 Task: Find connections with filter location Nkoteng with filter topic #aiwith filter profile language French with filter current company Motivational Quotes with filter school CDAC Bangalore with filter industry Data Security Software Products with filter service category Corporate Law with filter keywords title Video or Film Producer
Action: Mouse moved to (521, 68)
Screenshot: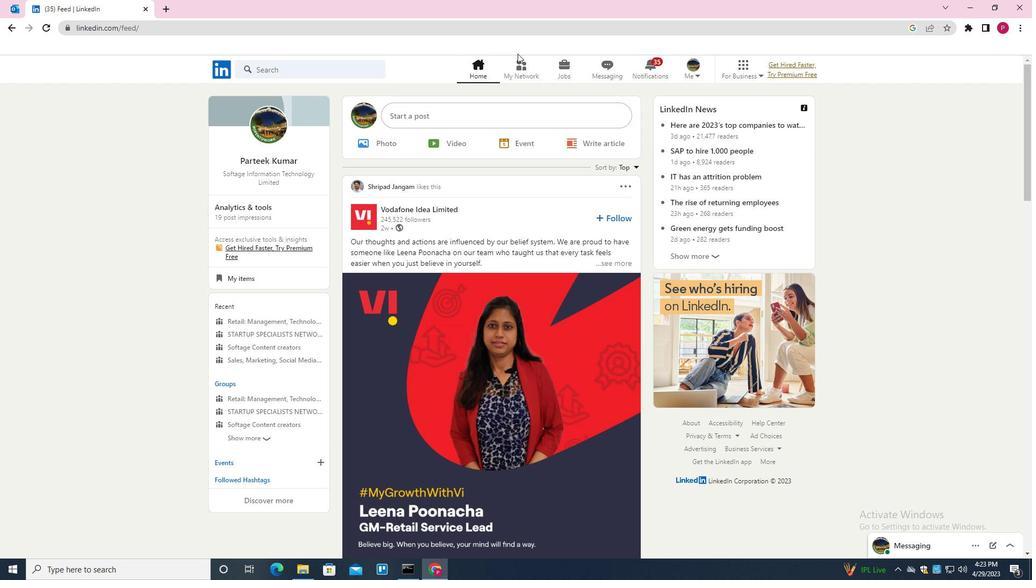 
Action: Mouse pressed left at (521, 68)
Screenshot: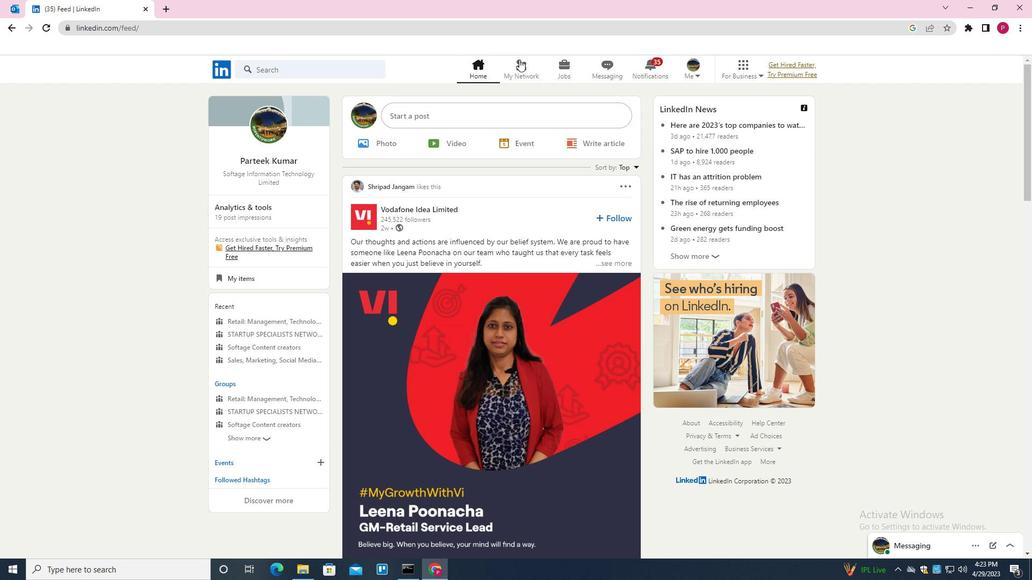 
Action: Mouse moved to (329, 127)
Screenshot: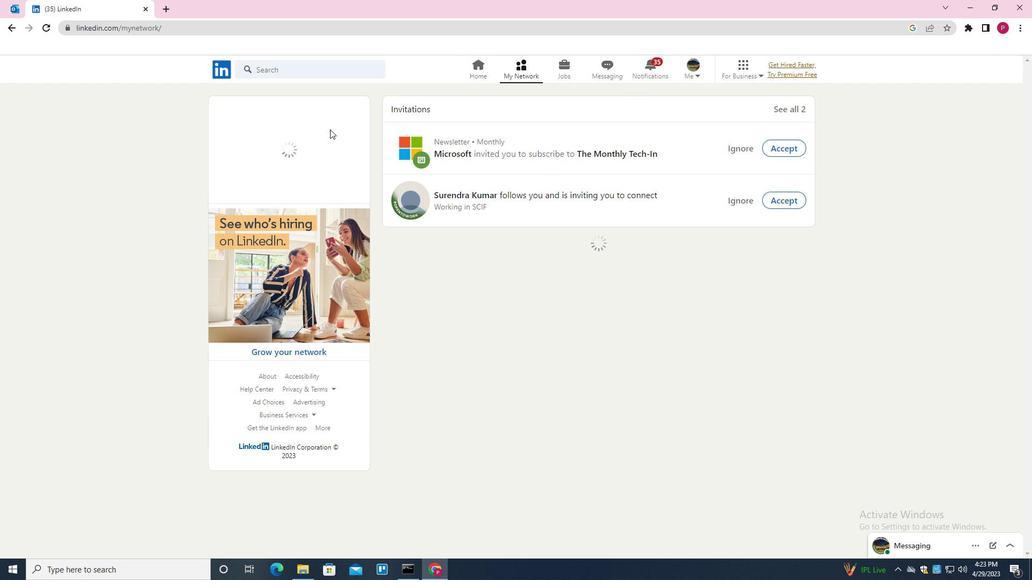 
Action: Mouse pressed left at (329, 127)
Screenshot: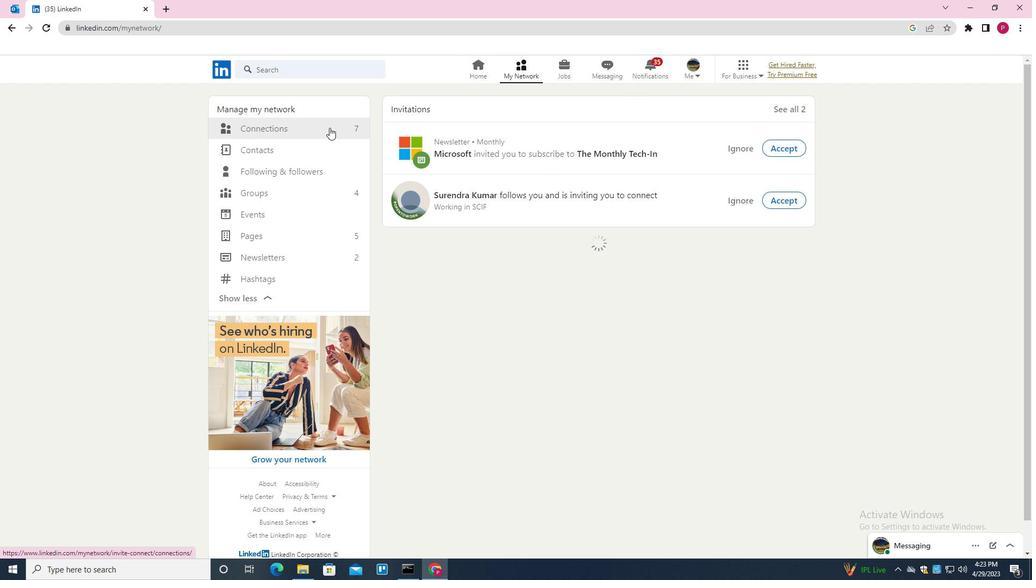 
Action: Mouse moved to (604, 127)
Screenshot: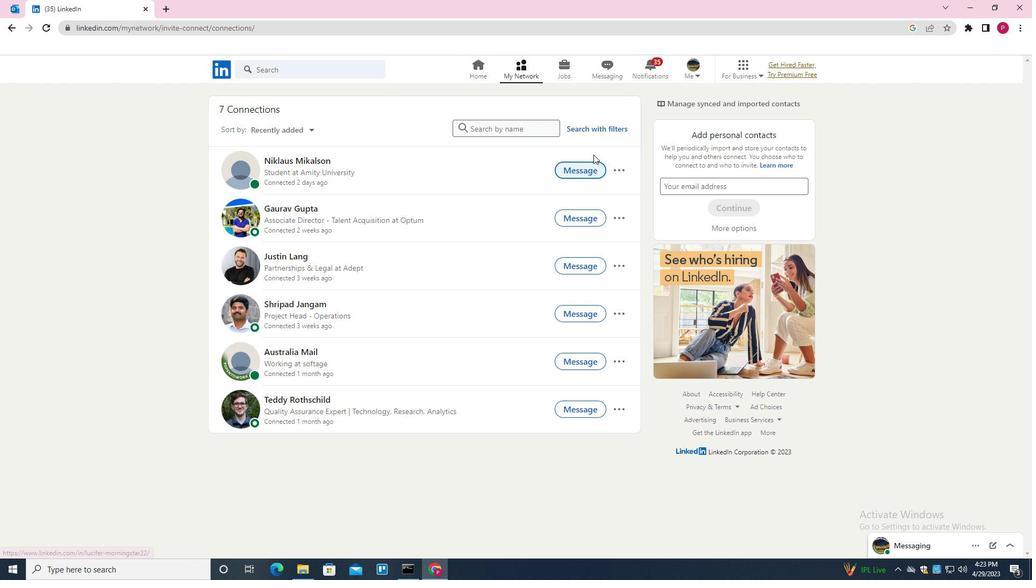 
Action: Mouse pressed left at (604, 127)
Screenshot: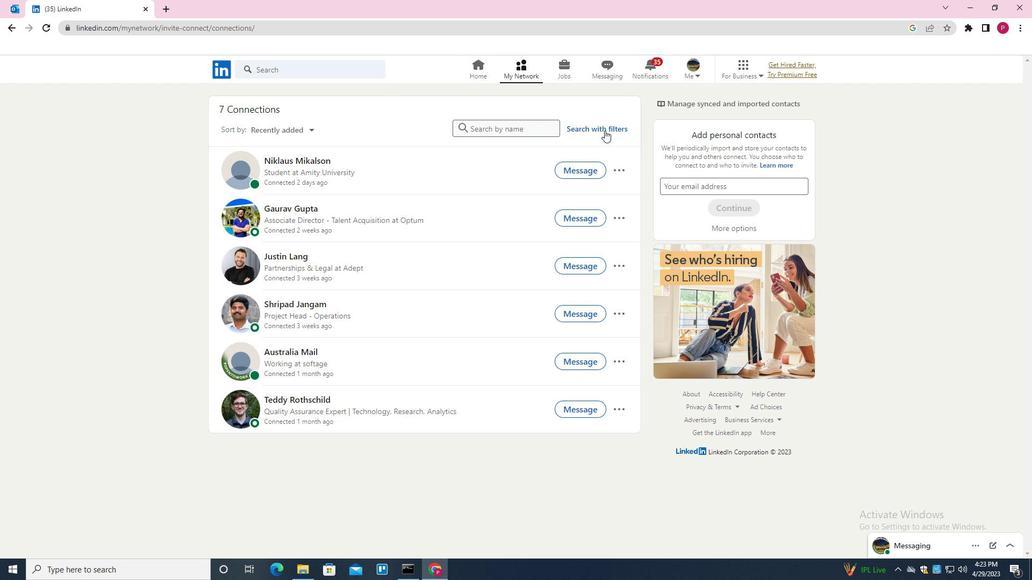
Action: Mouse moved to (552, 100)
Screenshot: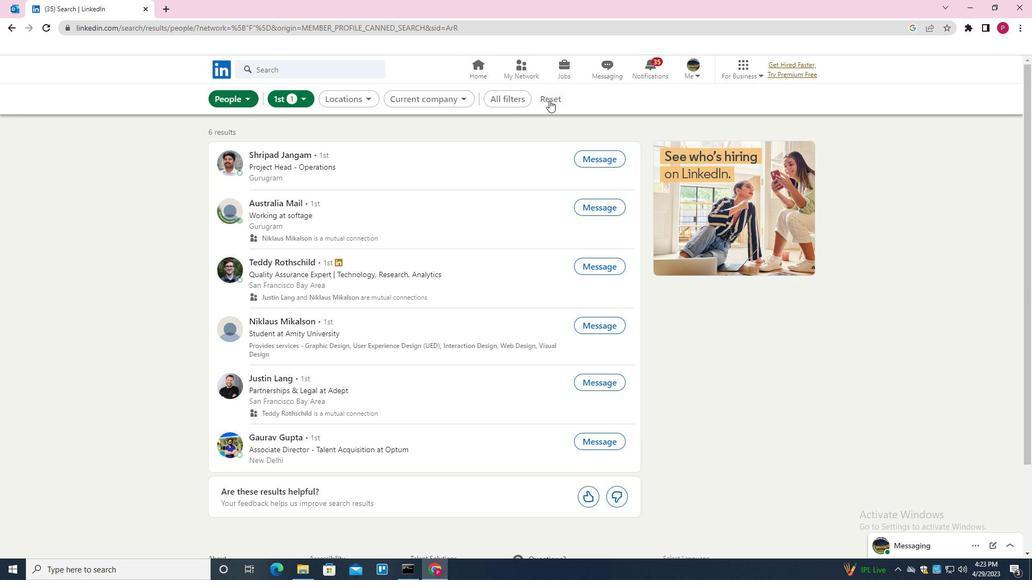 
Action: Mouse pressed left at (552, 100)
Screenshot: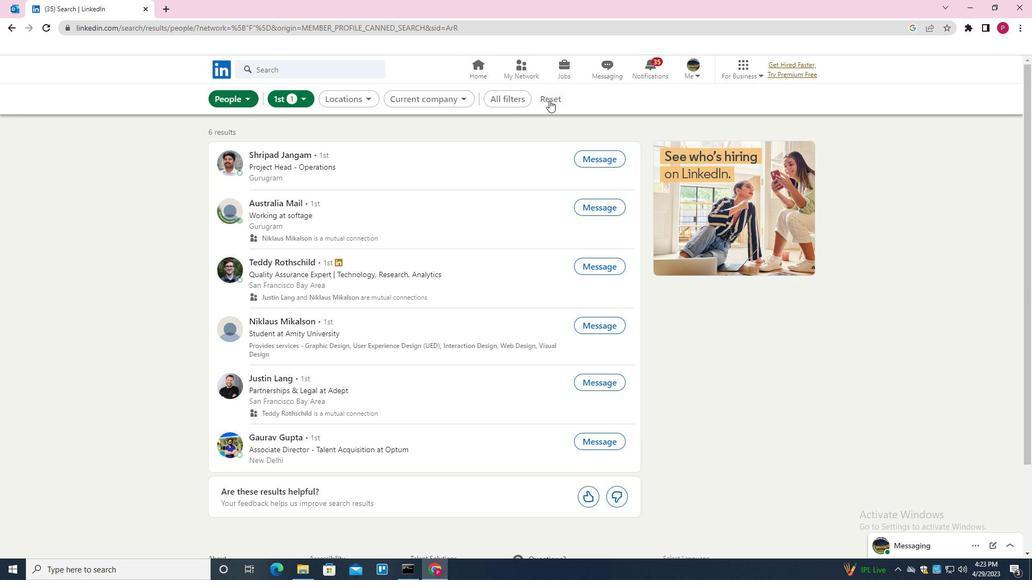 
Action: Mouse moved to (536, 98)
Screenshot: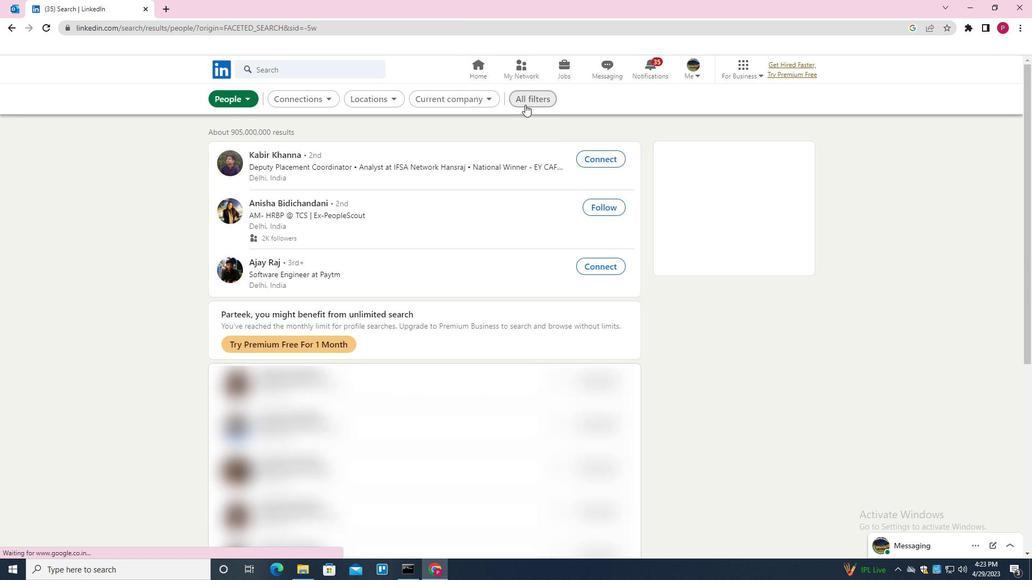 
Action: Mouse pressed left at (536, 98)
Screenshot: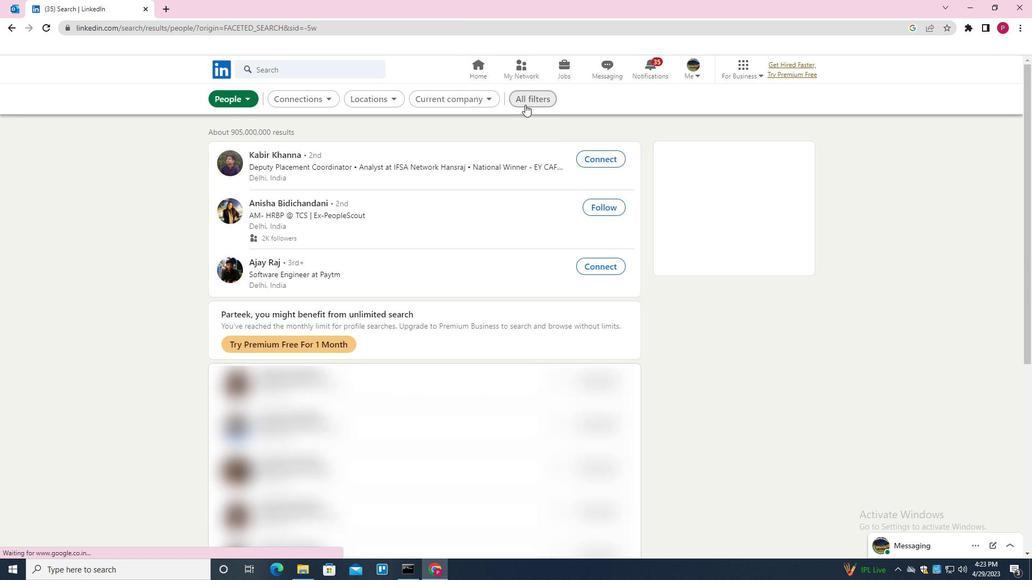
Action: Mouse moved to (668, 278)
Screenshot: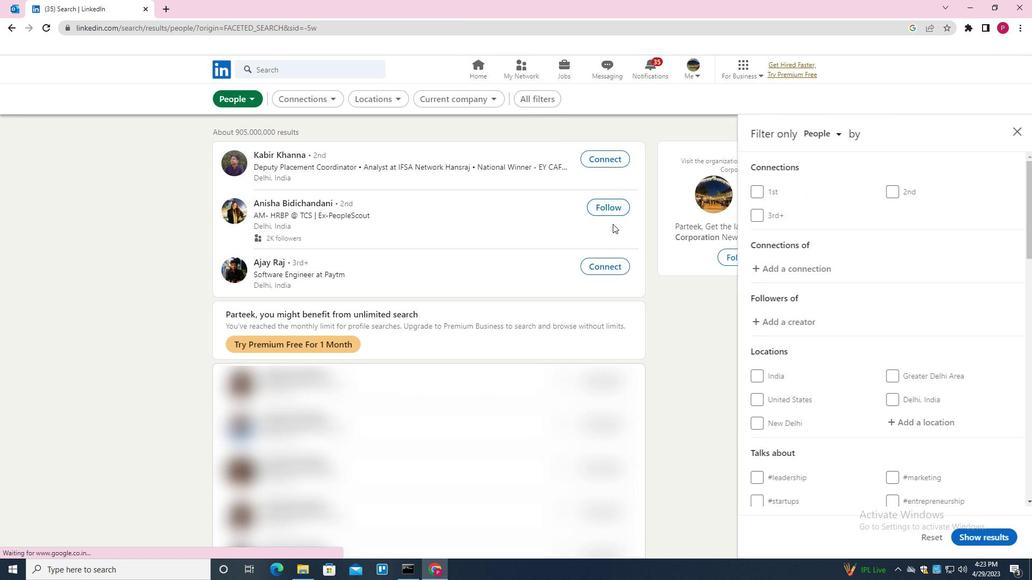 
Action: Mouse scrolled (668, 277) with delta (0, 0)
Screenshot: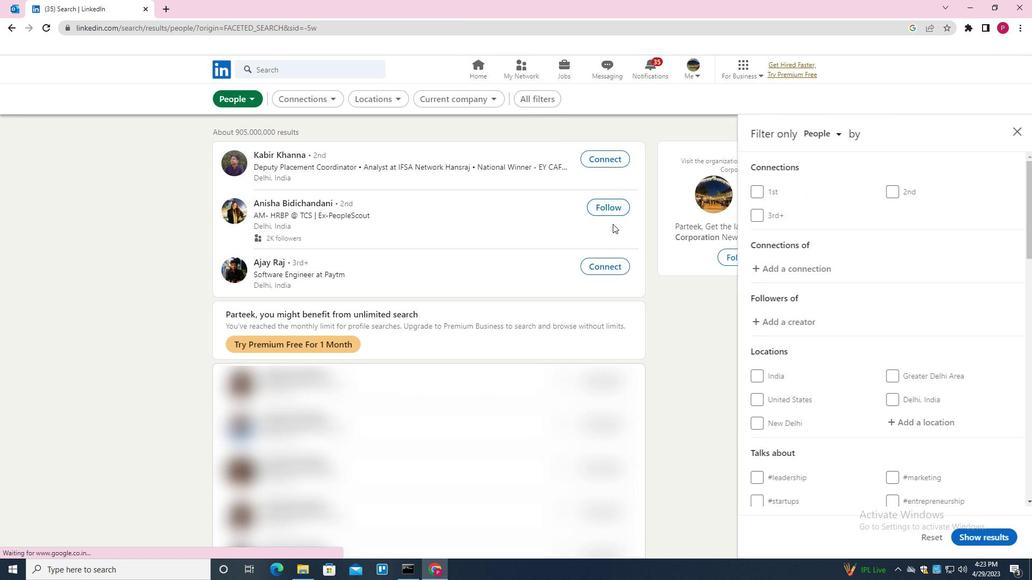 
Action: Mouse moved to (680, 286)
Screenshot: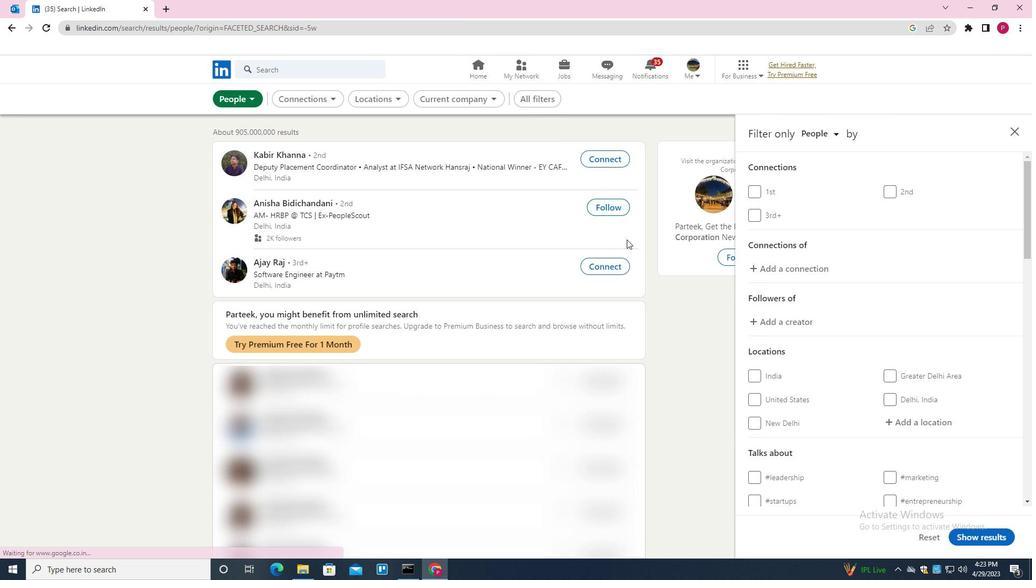 
Action: Mouse scrolled (680, 286) with delta (0, 0)
Screenshot: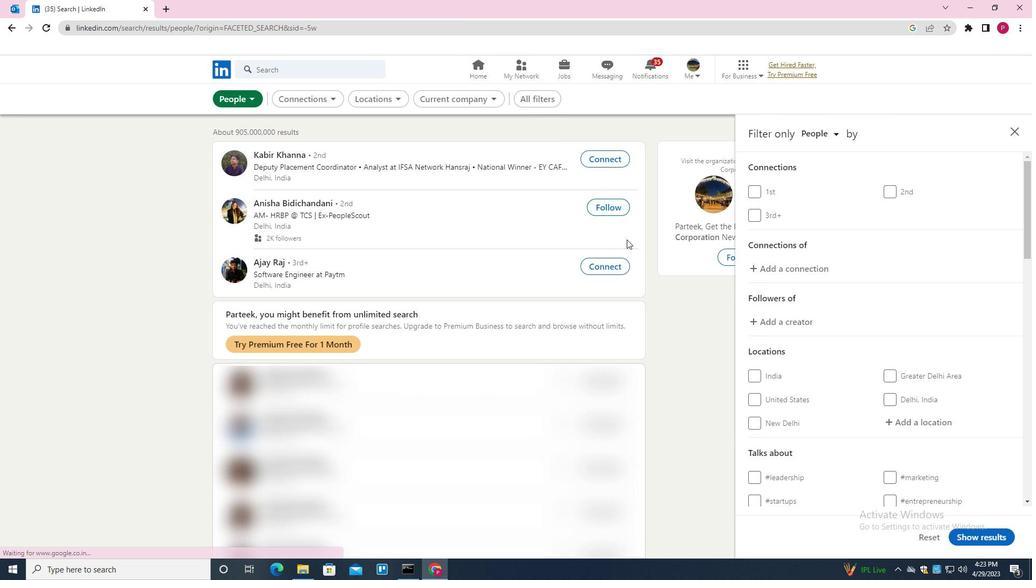 
Action: Mouse moved to (705, 296)
Screenshot: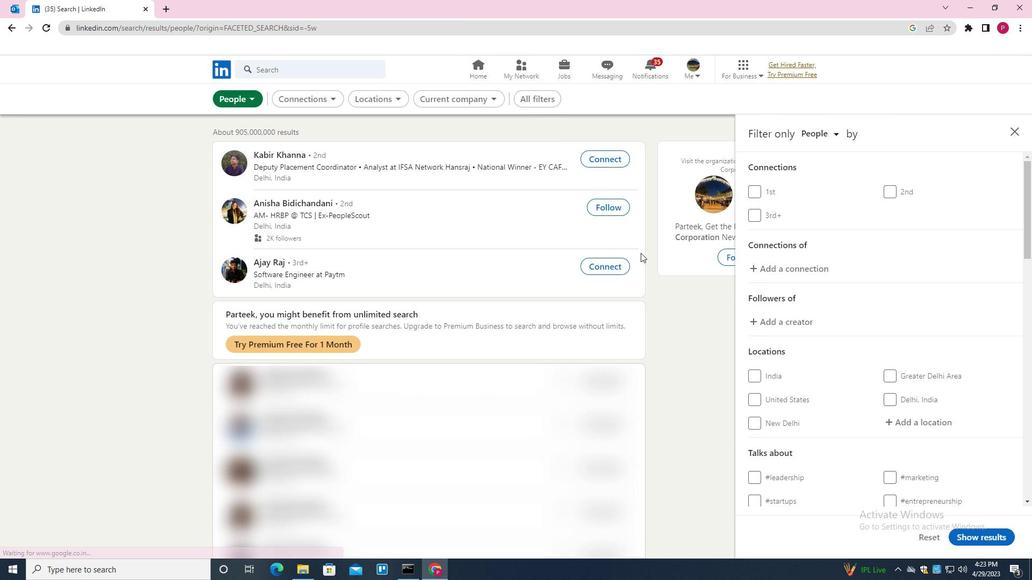 
Action: Mouse scrolled (705, 296) with delta (0, 0)
Screenshot: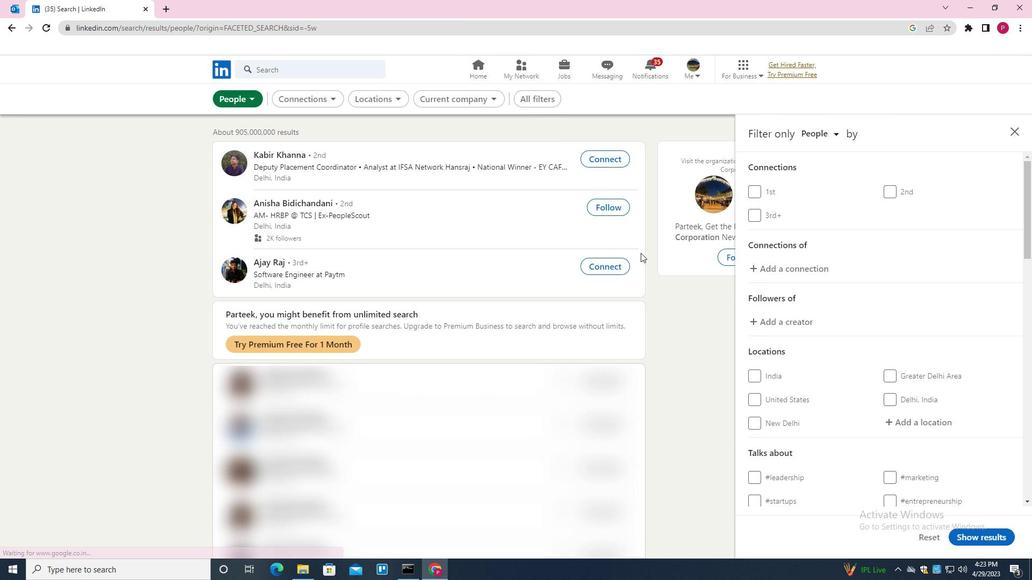 
Action: Mouse moved to (944, 421)
Screenshot: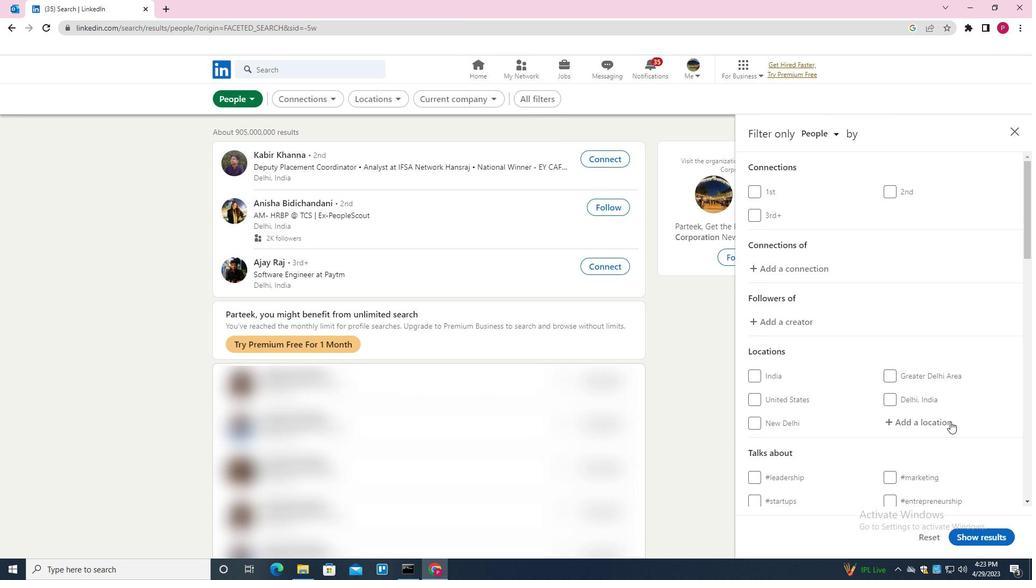 
Action: Mouse pressed left at (944, 421)
Screenshot: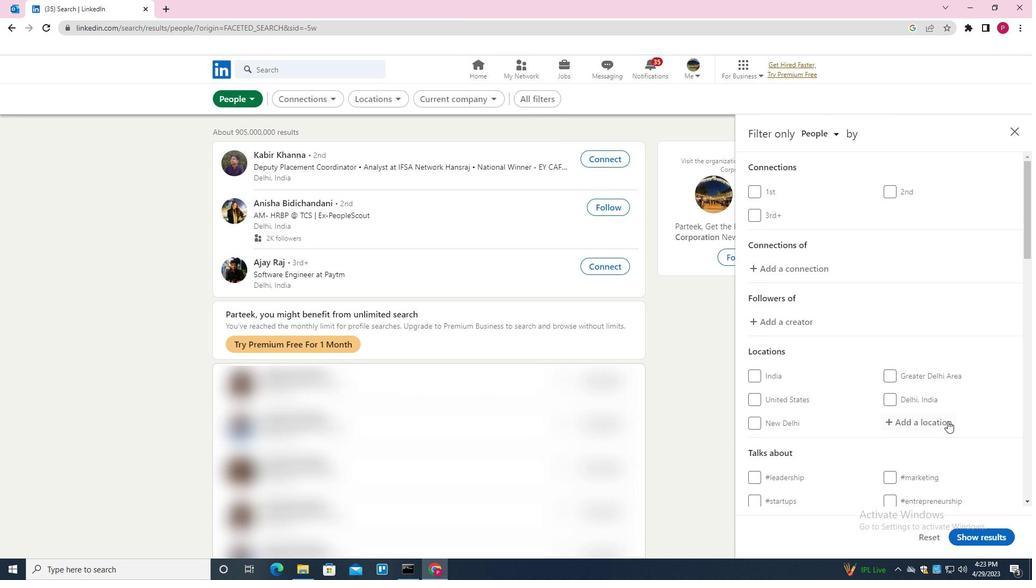 
Action: Mouse moved to (944, 421)
Screenshot: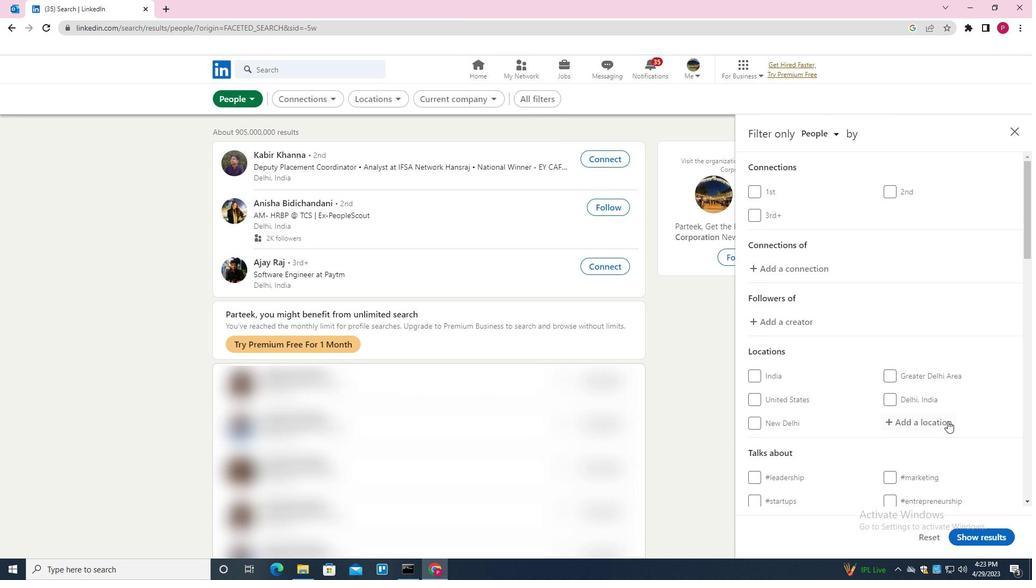 
Action: Key pressed <Key.shift>NKOTENG<Key.down><Key.enter>
Screenshot: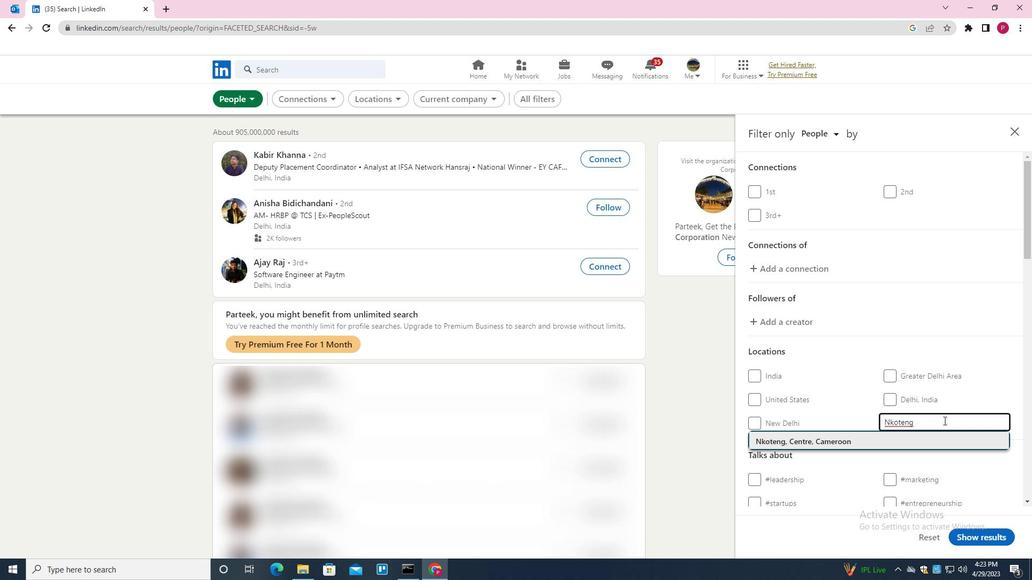 
Action: Mouse moved to (853, 413)
Screenshot: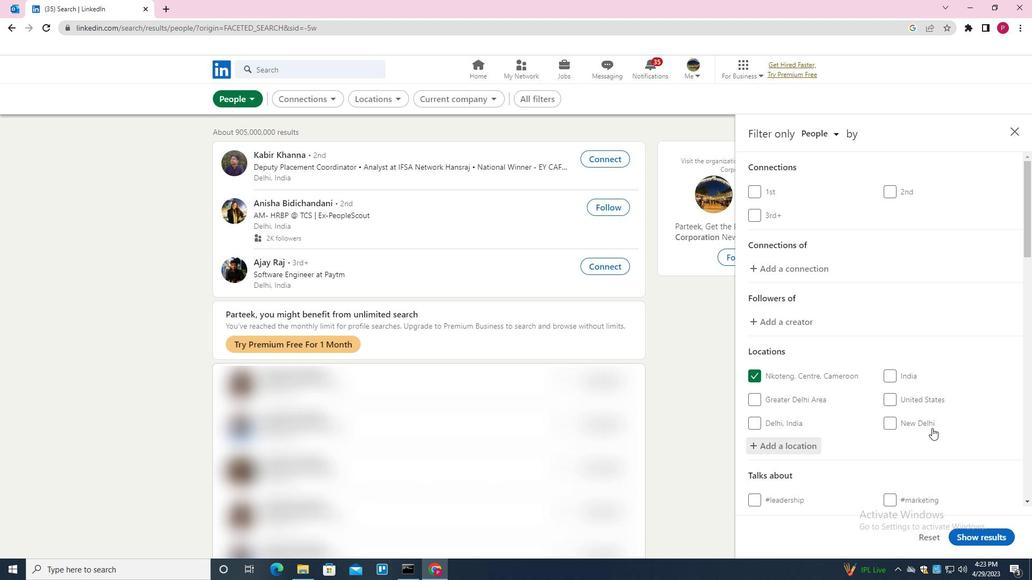 
Action: Mouse scrolled (853, 412) with delta (0, 0)
Screenshot: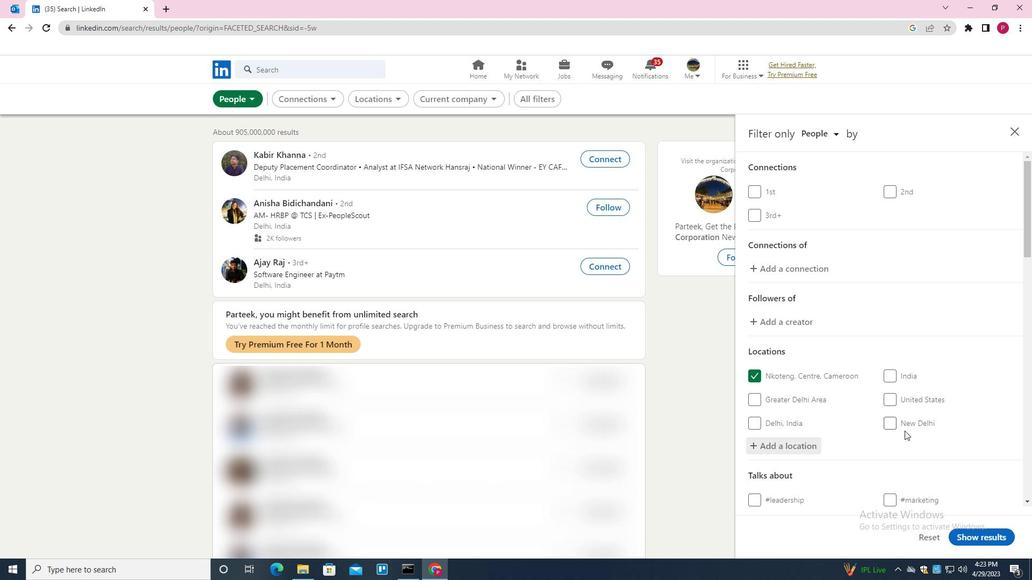 
Action: Mouse scrolled (853, 412) with delta (0, 0)
Screenshot: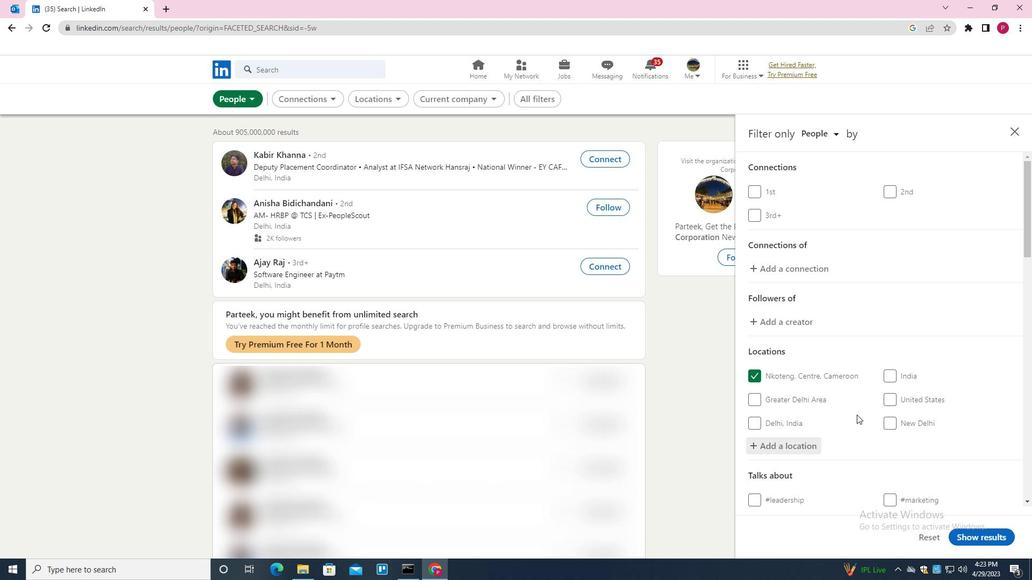 
Action: Mouse scrolled (853, 412) with delta (0, 0)
Screenshot: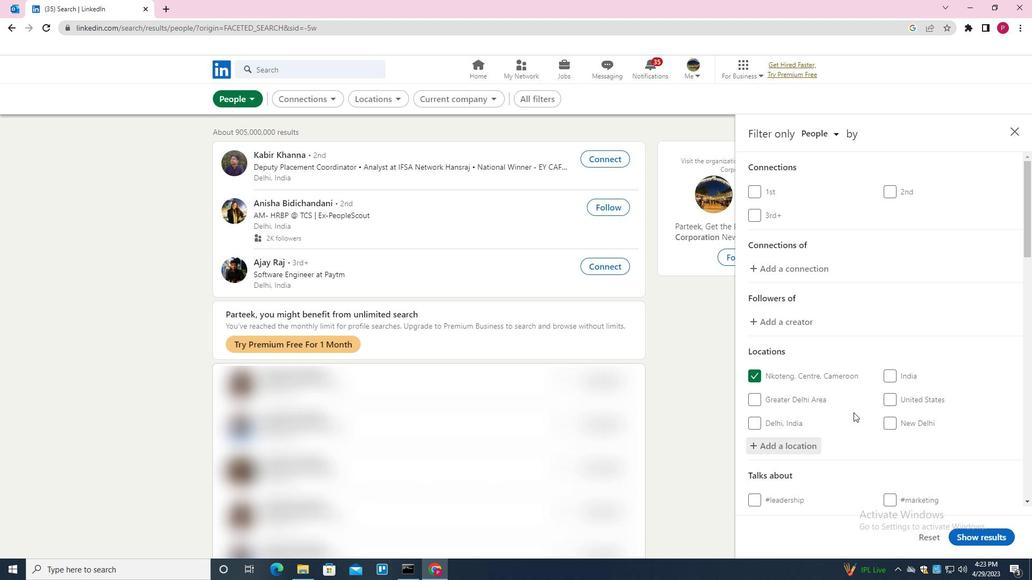
Action: Mouse moved to (889, 385)
Screenshot: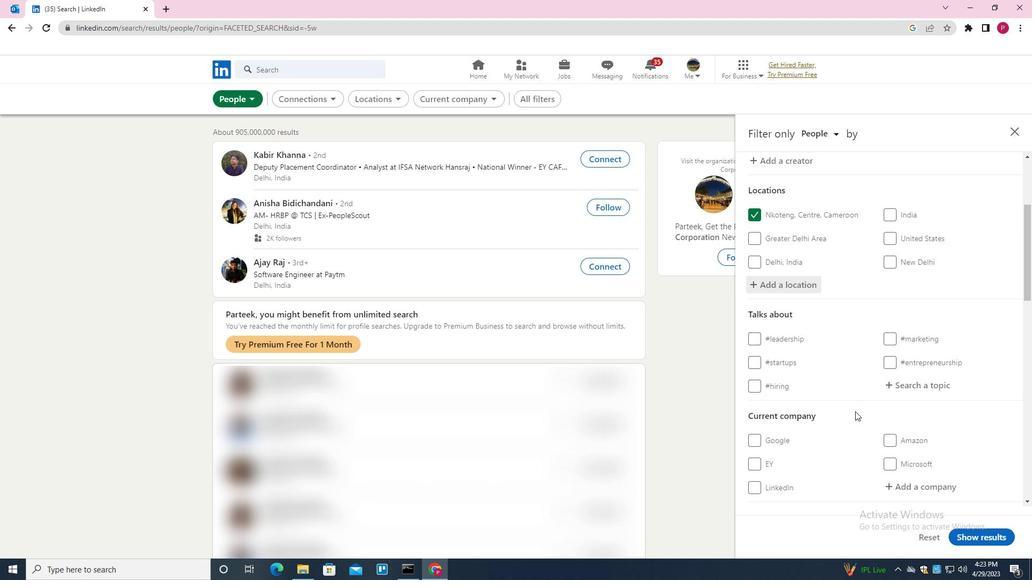 
Action: Mouse pressed left at (889, 385)
Screenshot: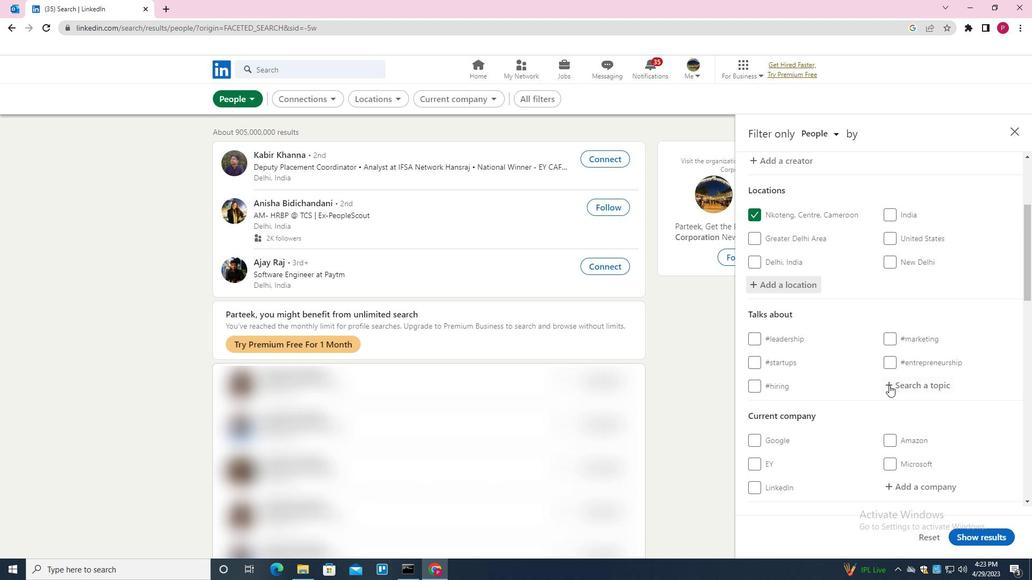 
Action: Key pressed AI<Key.down><Key.enter>
Screenshot: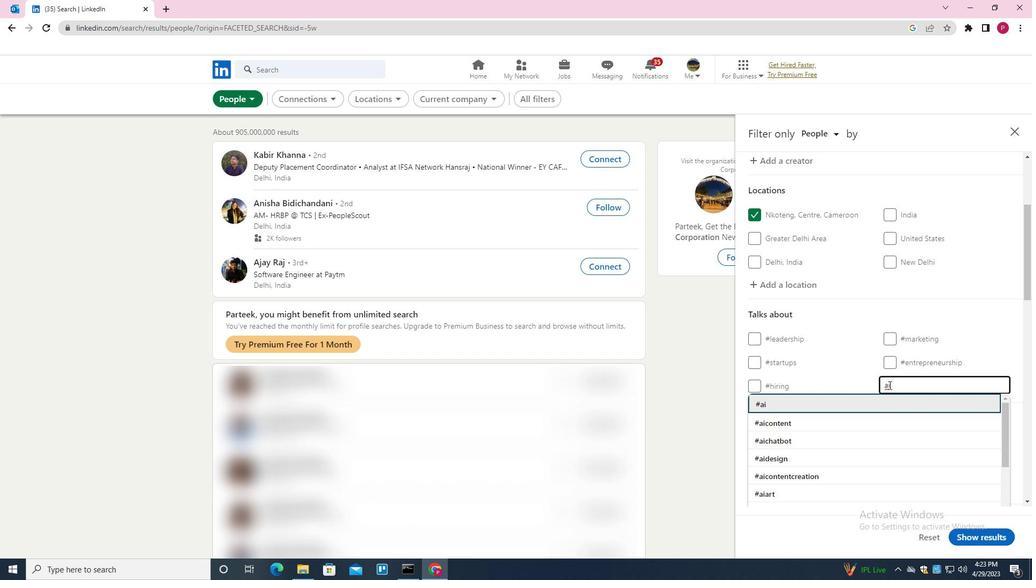 
Action: Mouse moved to (875, 392)
Screenshot: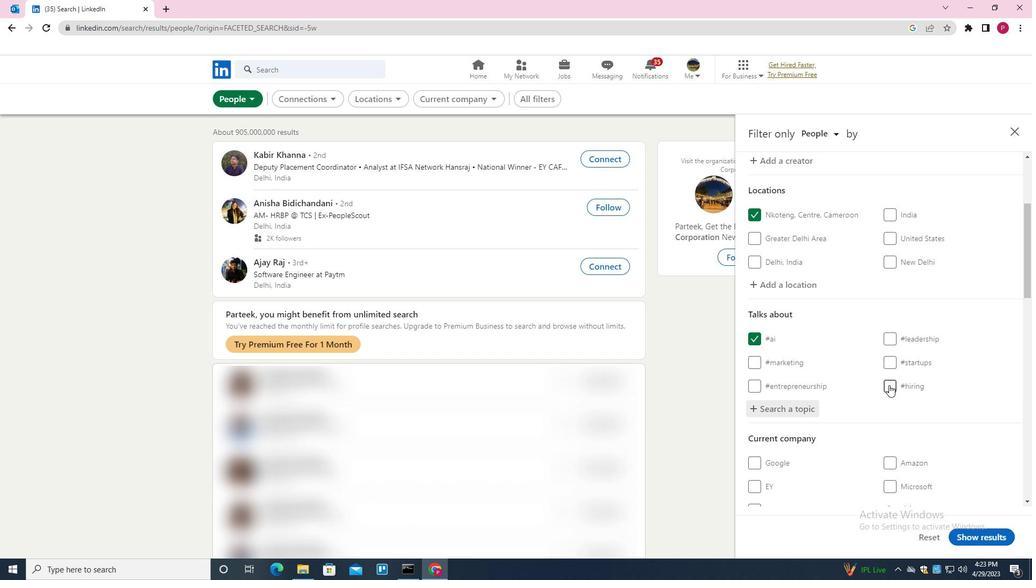 
Action: Mouse scrolled (875, 392) with delta (0, 0)
Screenshot: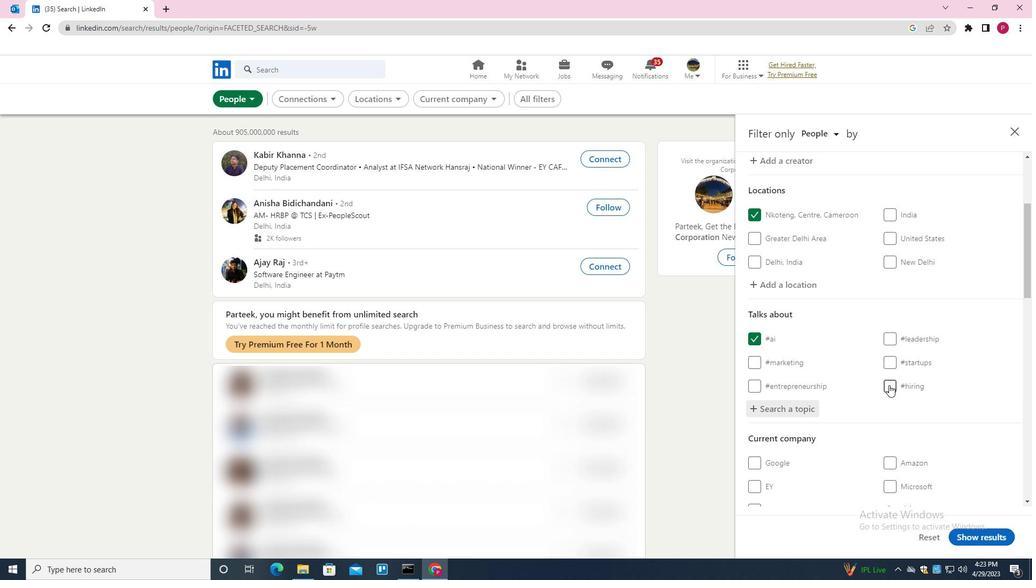 
Action: Mouse moved to (875, 393)
Screenshot: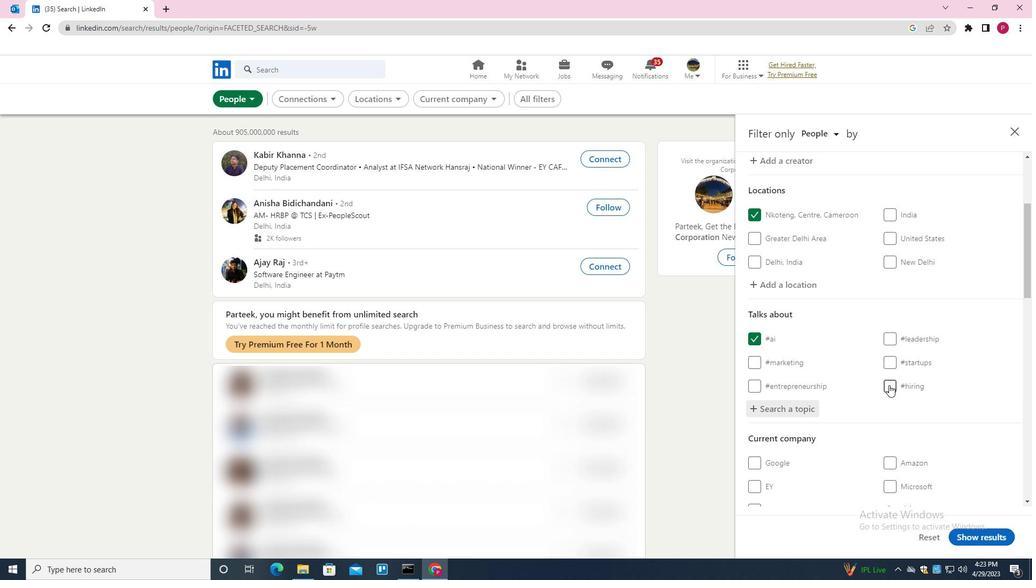 
Action: Mouse scrolled (875, 392) with delta (0, 0)
Screenshot: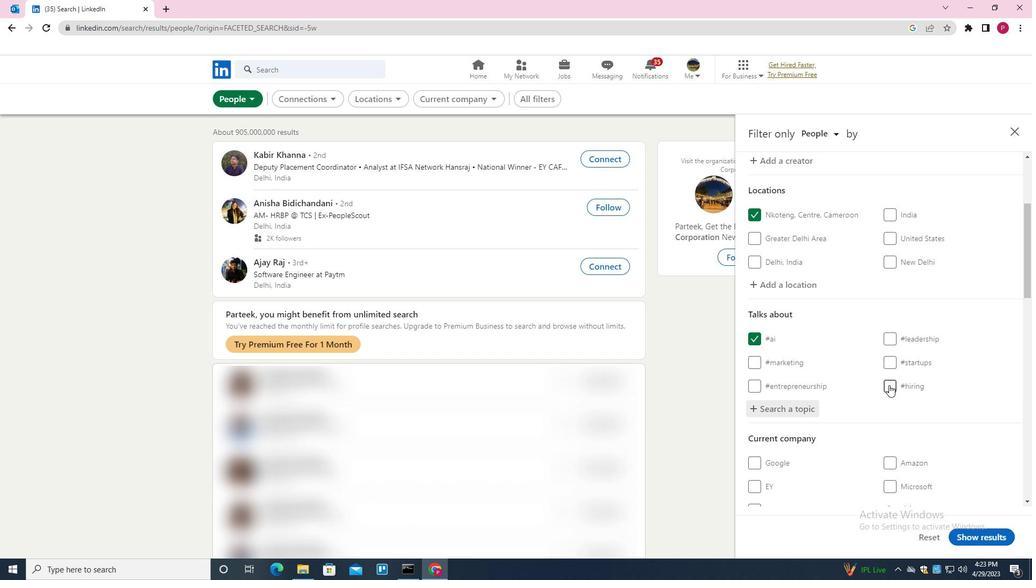 
Action: Mouse moved to (874, 393)
Screenshot: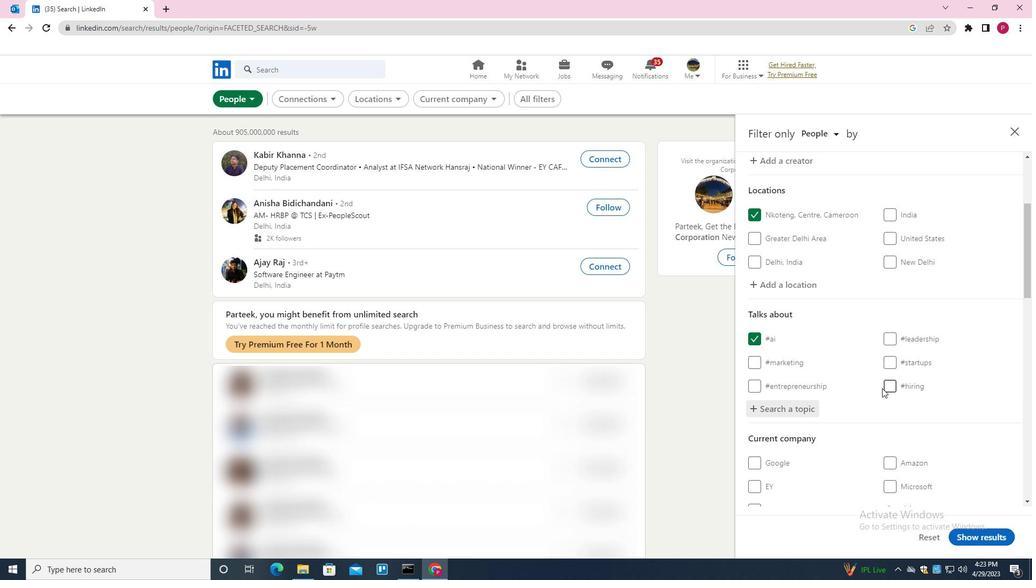 
Action: Mouse scrolled (874, 393) with delta (0, 0)
Screenshot: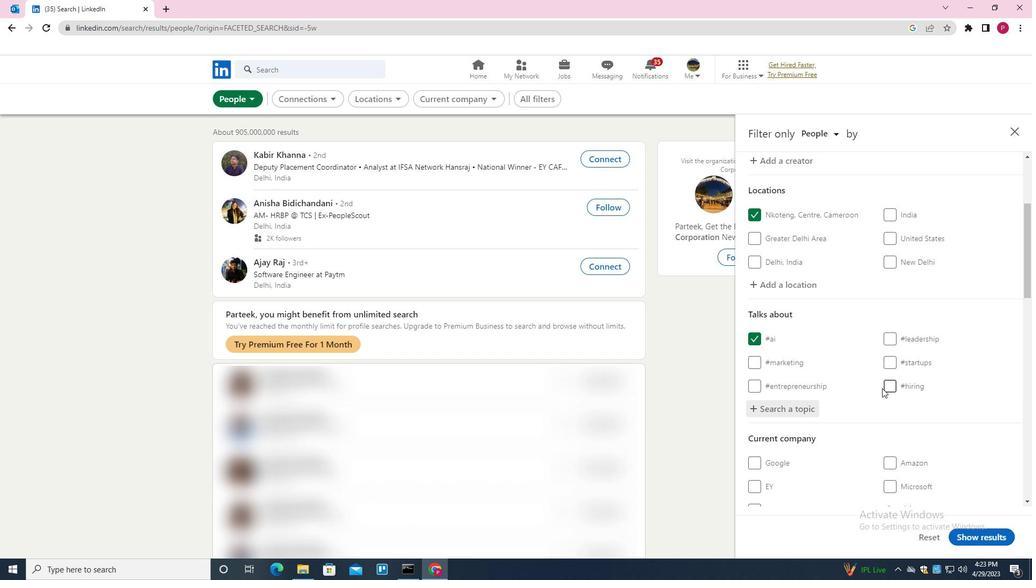 
Action: Mouse moved to (849, 372)
Screenshot: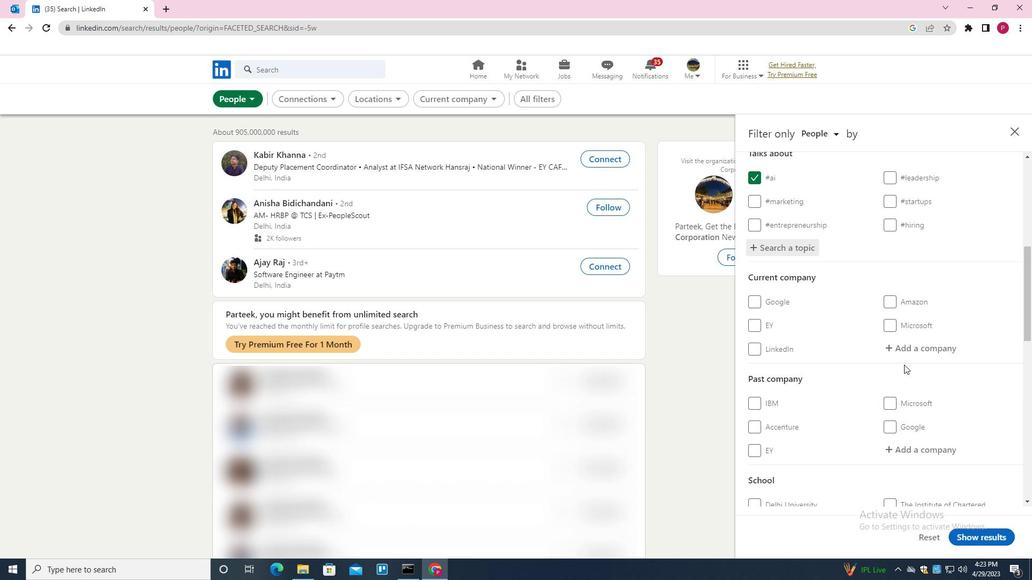 
Action: Mouse scrolled (849, 372) with delta (0, 0)
Screenshot: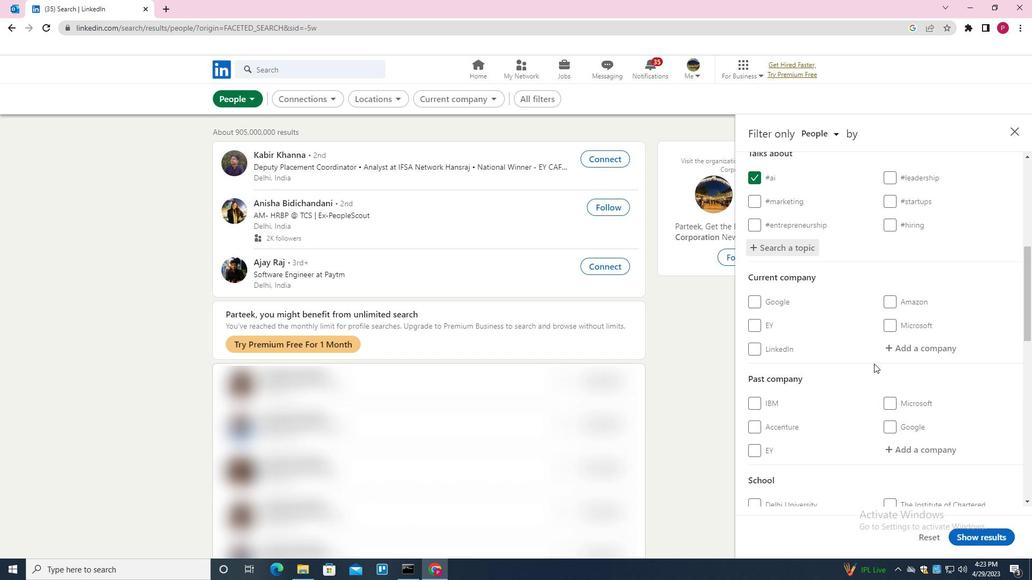 
Action: Mouse scrolled (849, 372) with delta (0, 0)
Screenshot: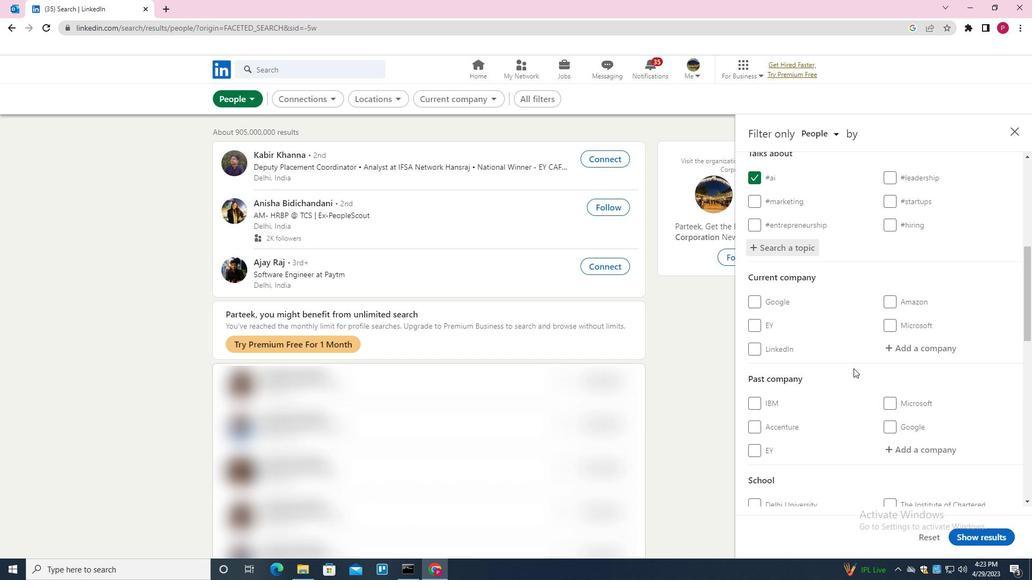 
Action: Mouse scrolled (849, 372) with delta (0, 0)
Screenshot: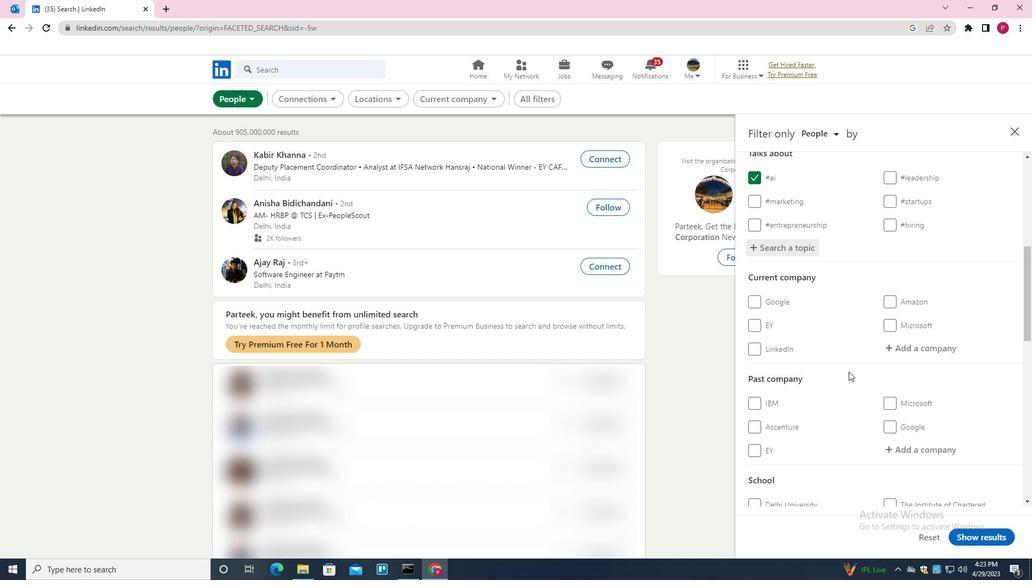 
Action: Mouse moved to (832, 354)
Screenshot: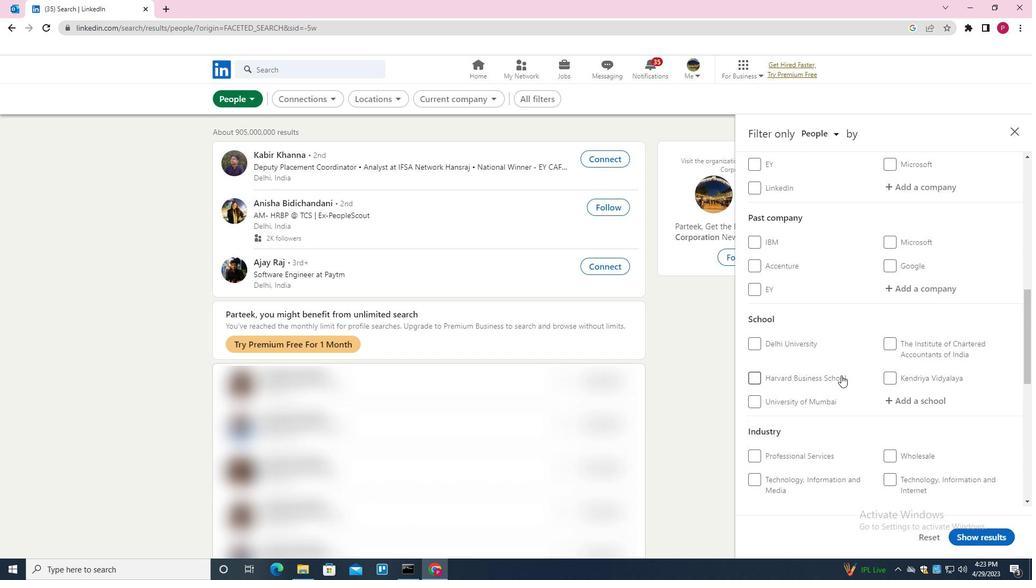 
Action: Mouse scrolled (832, 353) with delta (0, 0)
Screenshot: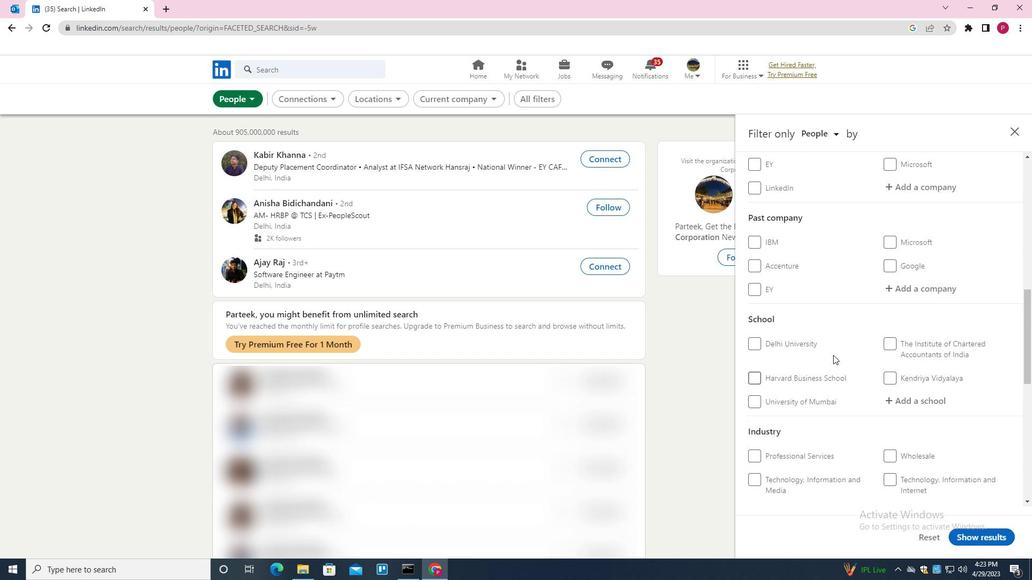
Action: Mouse scrolled (832, 353) with delta (0, 0)
Screenshot: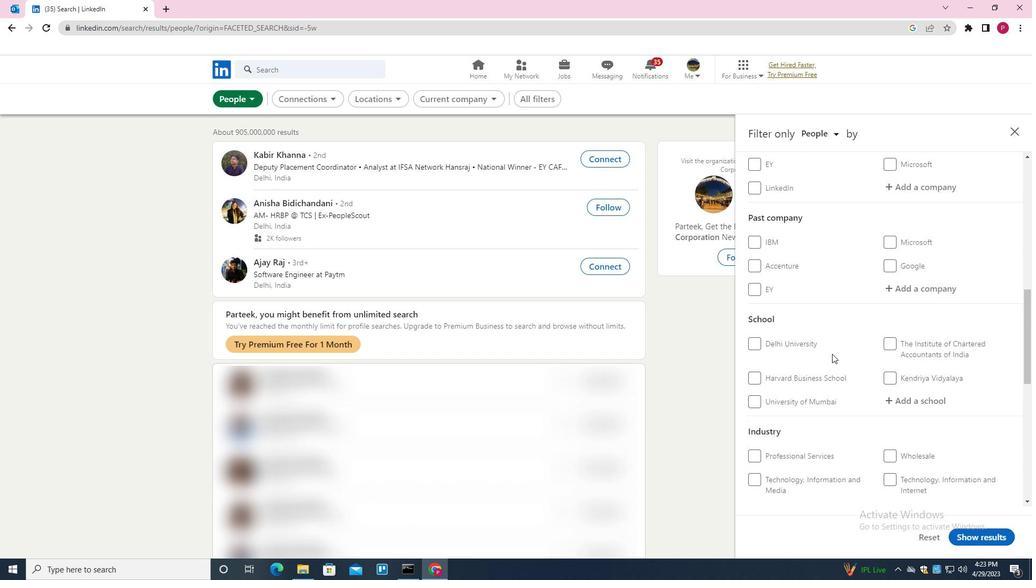 
Action: Mouse scrolled (832, 353) with delta (0, 0)
Screenshot: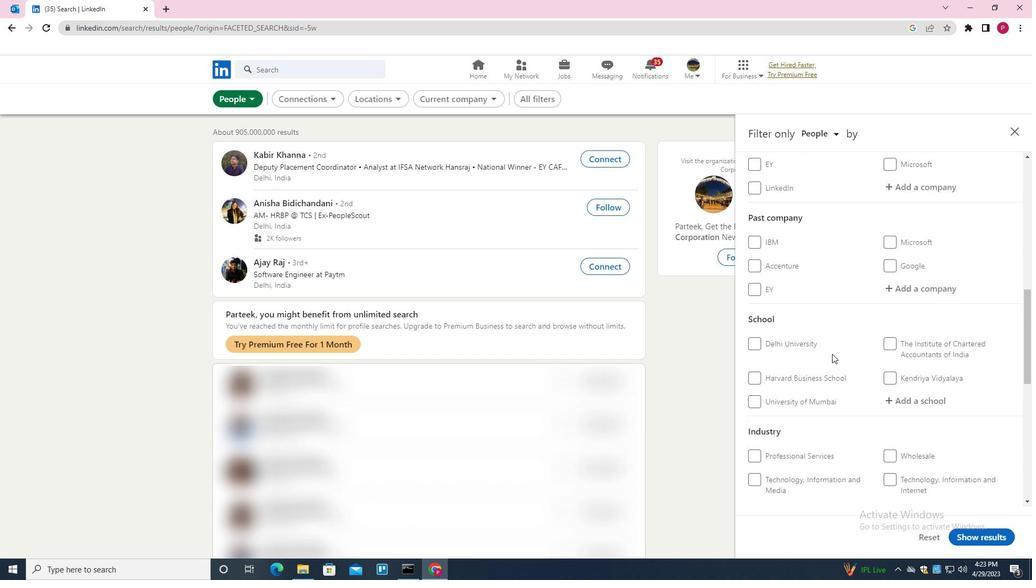 
Action: Mouse scrolled (832, 353) with delta (0, 0)
Screenshot: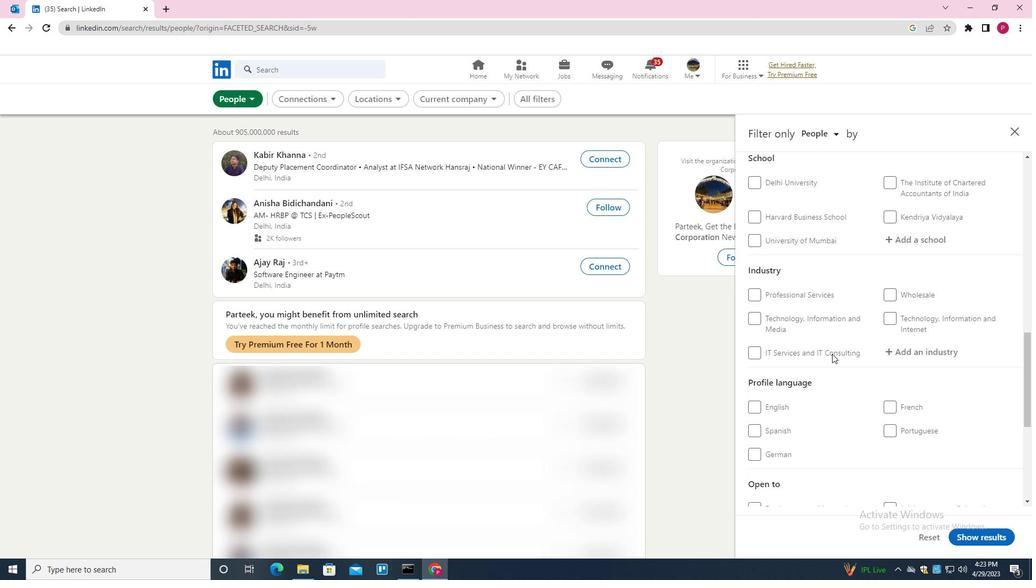 
Action: Mouse moved to (891, 357)
Screenshot: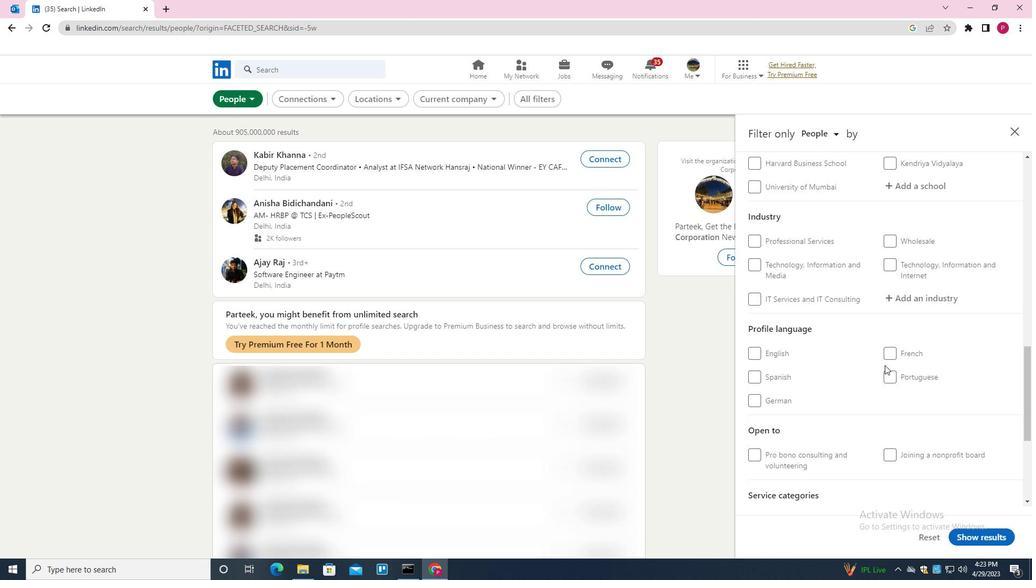 
Action: Mouse pressed left at (891, 357)
Screenshot: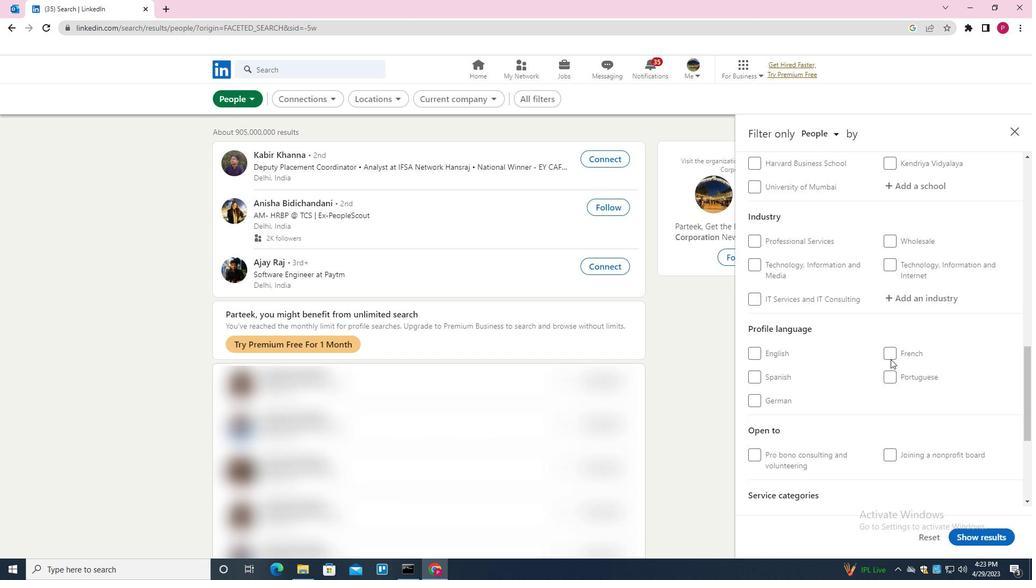 
Action: Mouse moved to (801, 386)
Screenshot: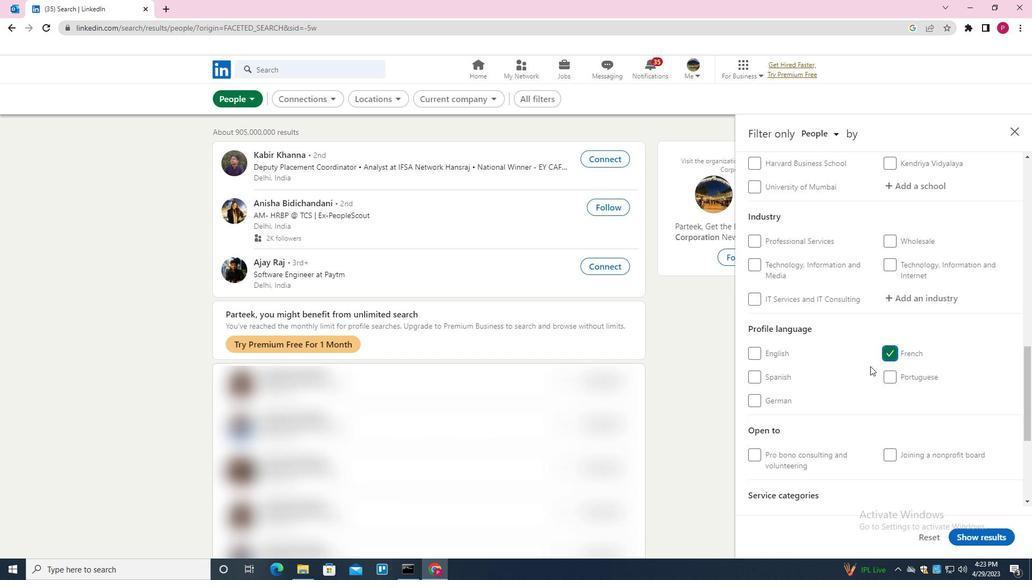 
Action: Mouse scrolled (801, 386) with delta (0, 0)
Screenshot: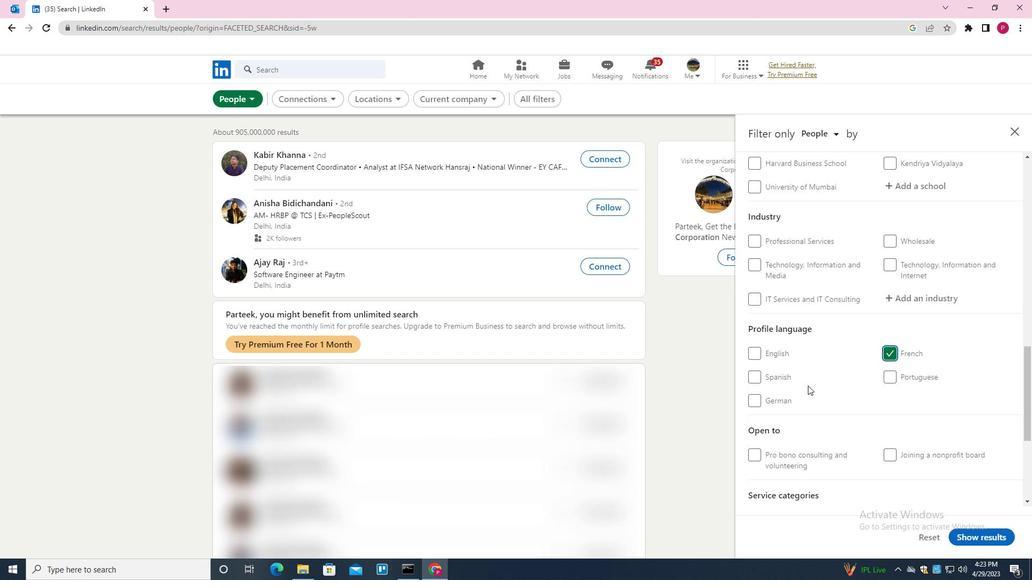 
Action: Mouse scrolled (801, 386) with delta (0, 0)
Screenshot: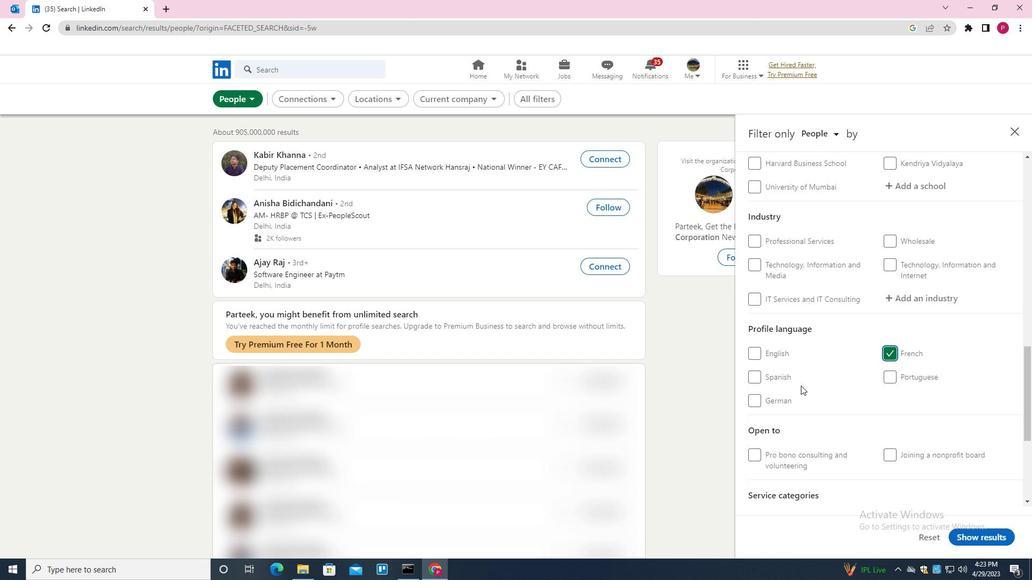 
Action: Mouse scrolled (801, 386) with delta (0, 0)
Screenshot: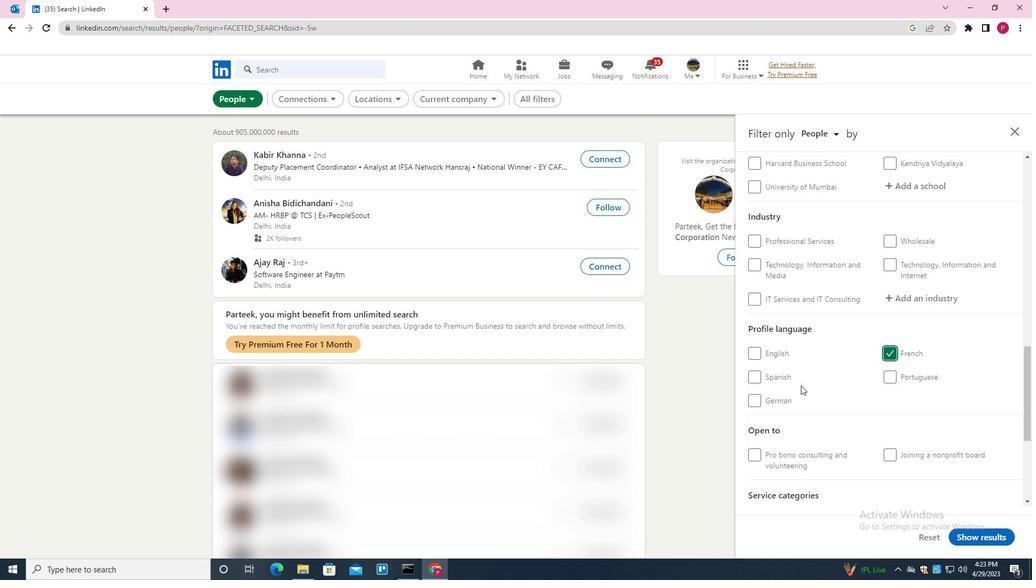 
Action: Mouse scrolled (801, 386) with delta (0, 0)
Screenshot: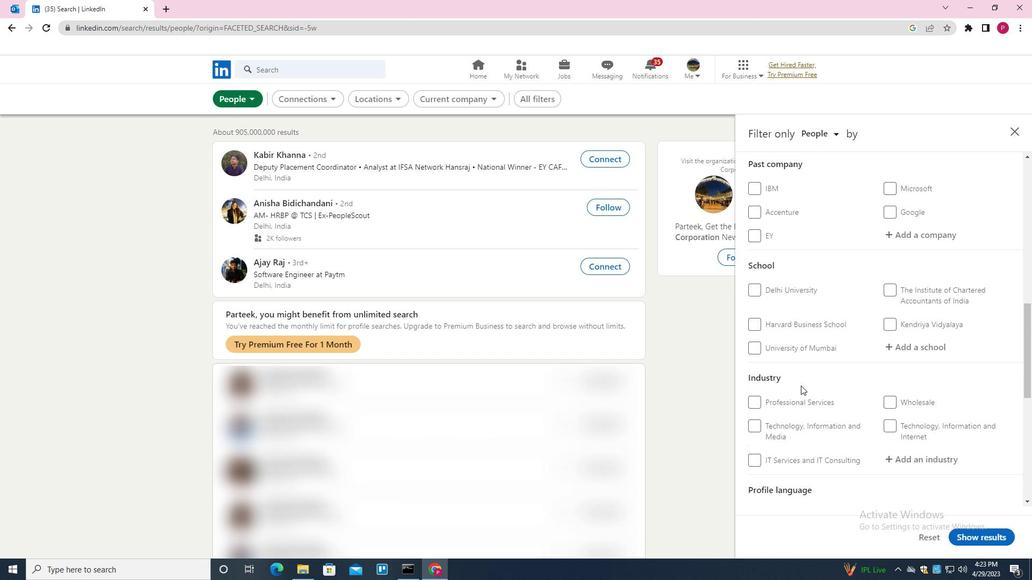 
Action: Mouse scrolled (801, 386) with delta (0, 0)
Screenshot: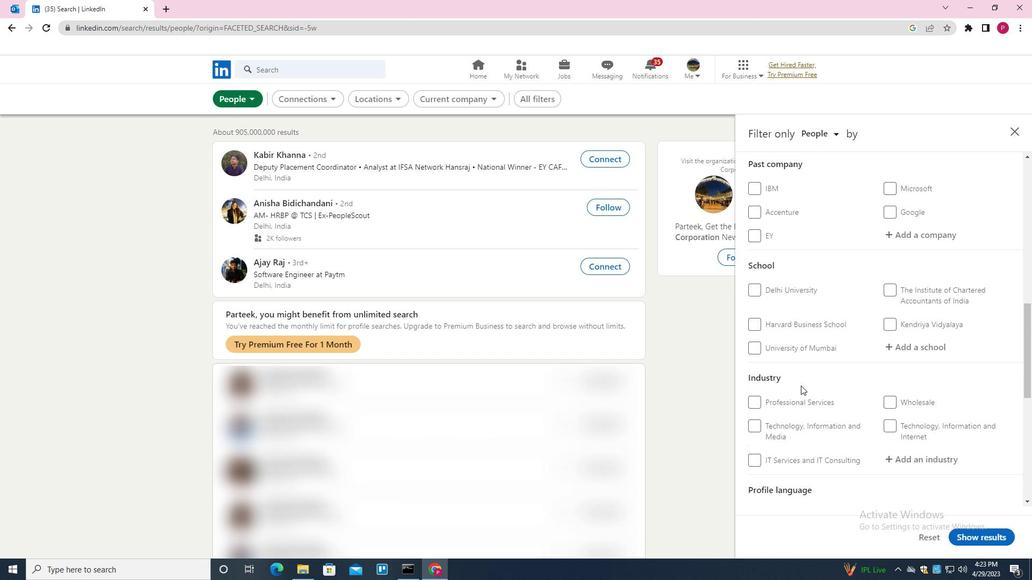 
Action: Mouse scrolled (801, 386) with delta (0, 0)
Screenshot: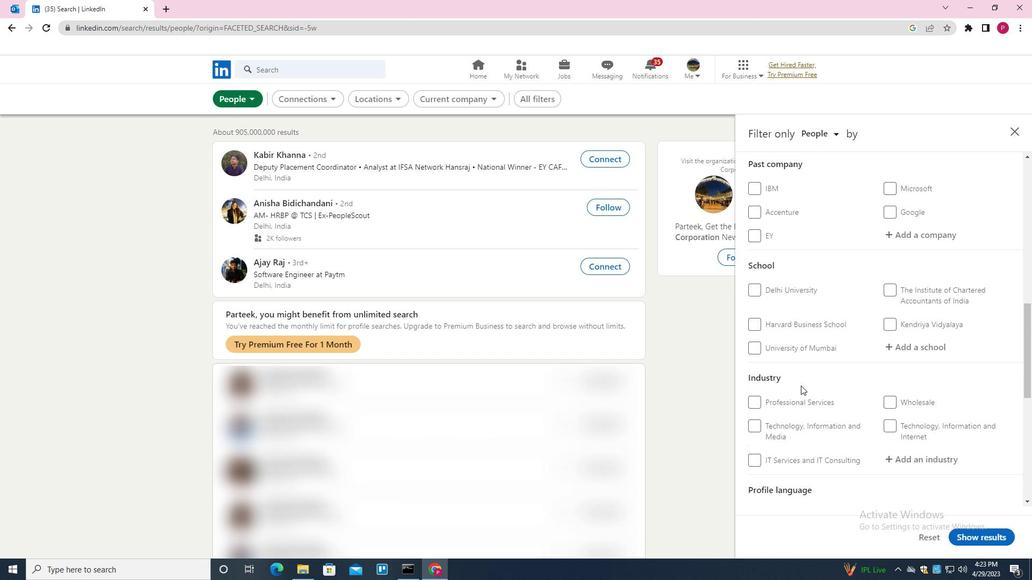 
Action: Mouse scrolled (801, 386) with delta (0, 0)
Screenshot: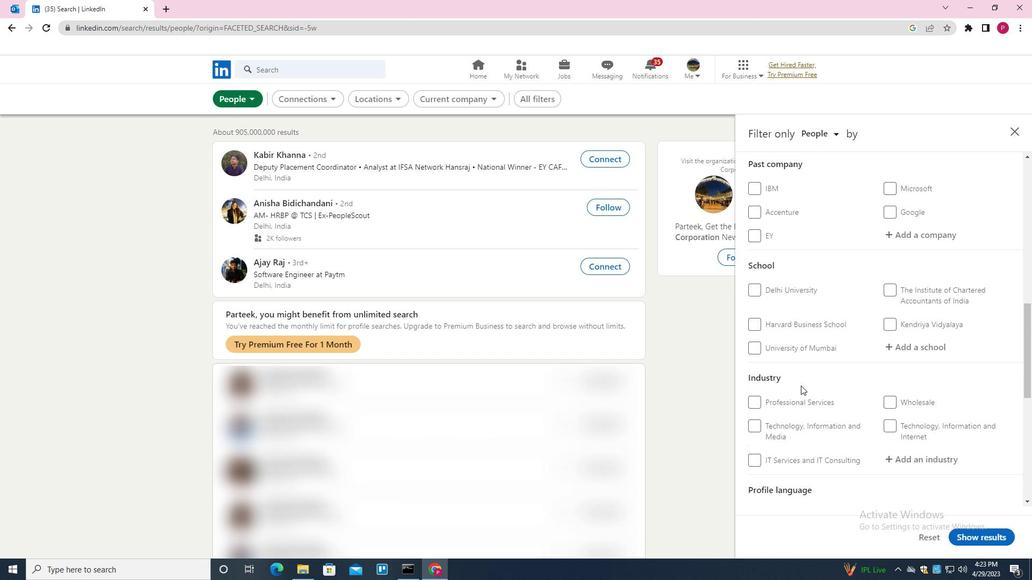 
Action: Mouse moved to (911, 346)
Screenshot: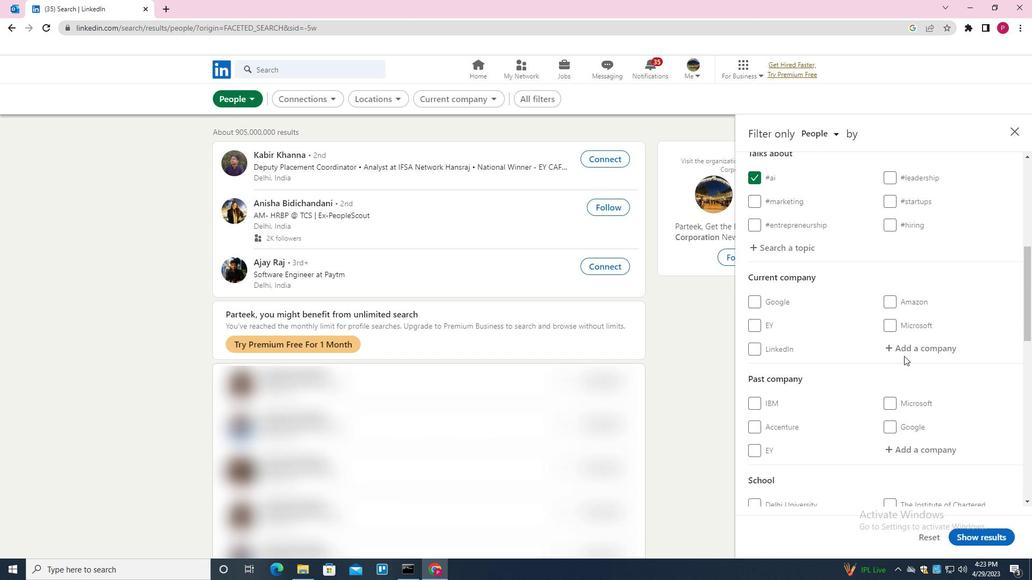 
Action: Mouse pressed left at (911, 346)
Screenshot: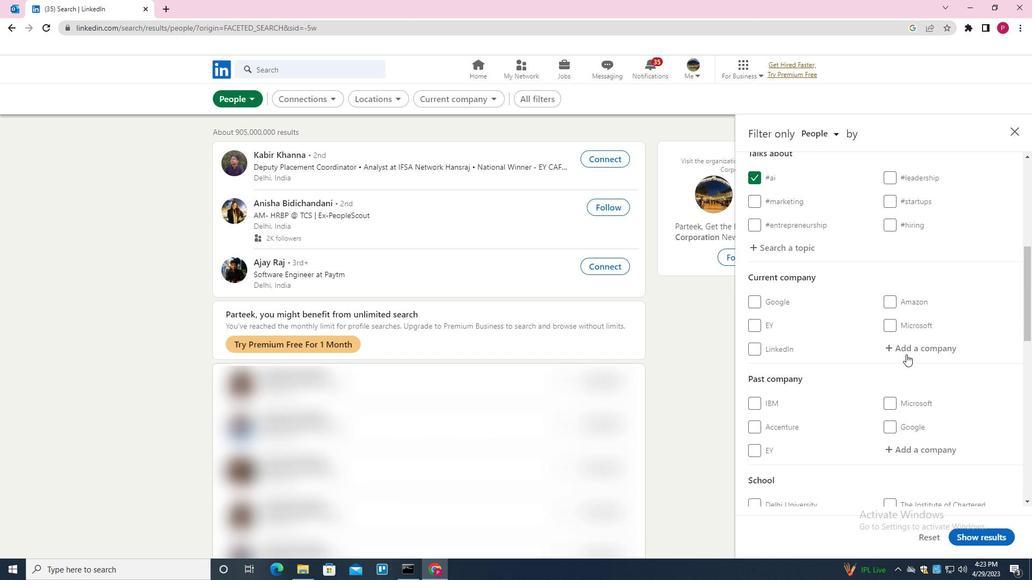 
Action: Mouse moved to (910, 346)
Screenshot: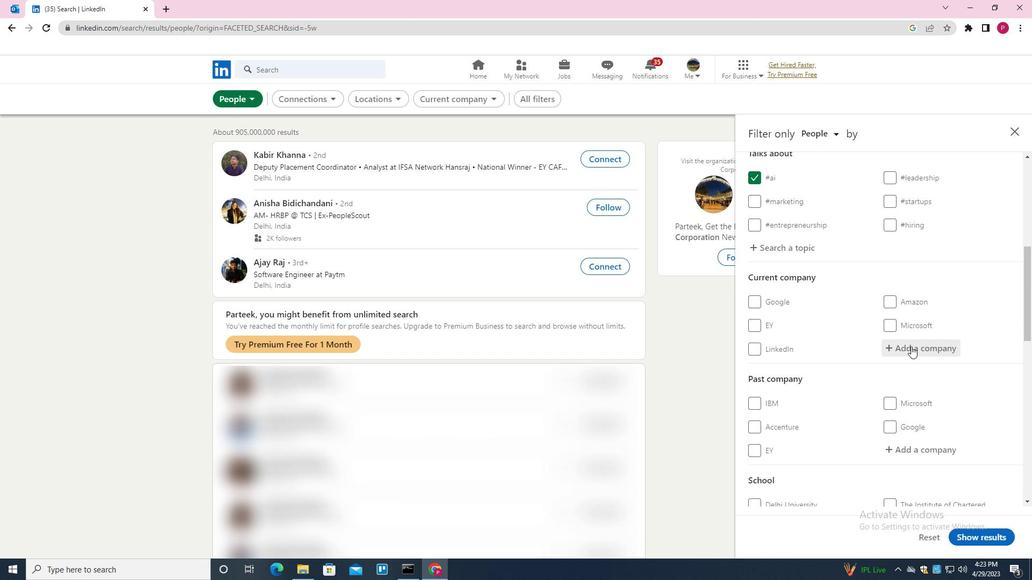 
Action: Key pressed <Key.shift>MOTIVATIONAL<Key.down><Key.down><Key.enter>
Screenshot: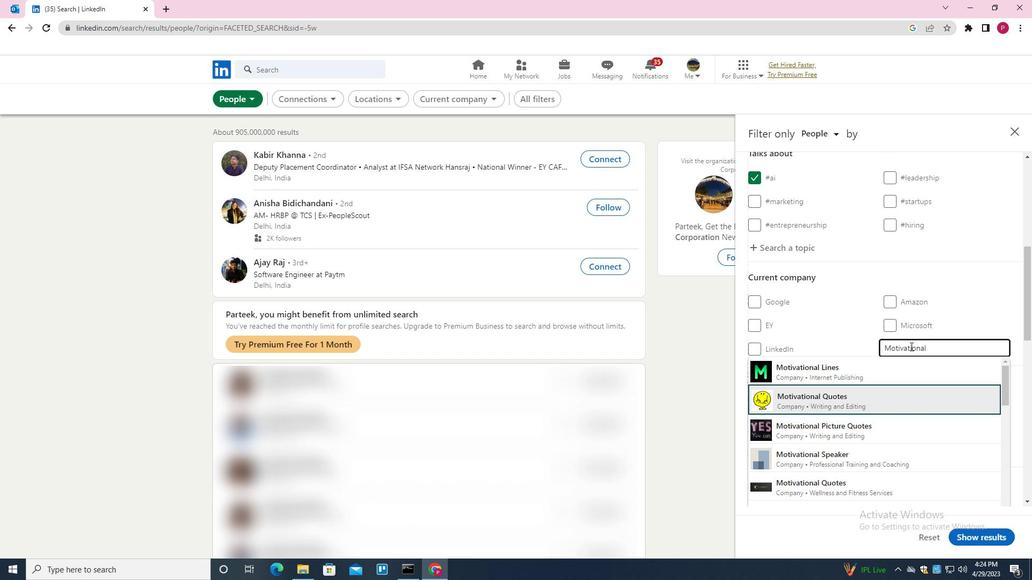 
Action: Mouse moved to (864, 375)
Screenshot: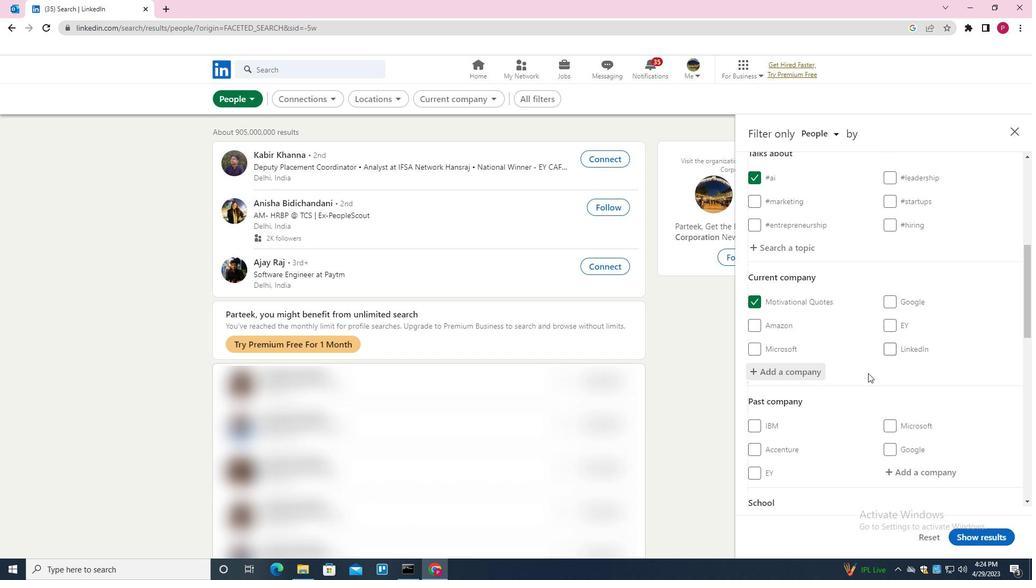 
Action: Mouse scrolled (864, 374) with delta (0, 0)
Screenshot: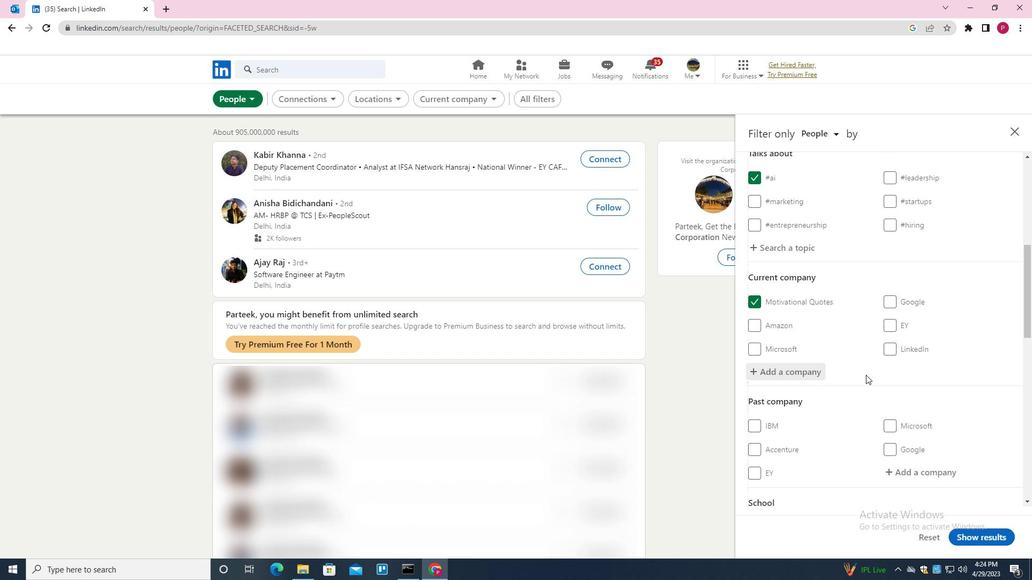 
Action: Mouse scrolled (864, 374) with delta (0, 0)
Screenshot: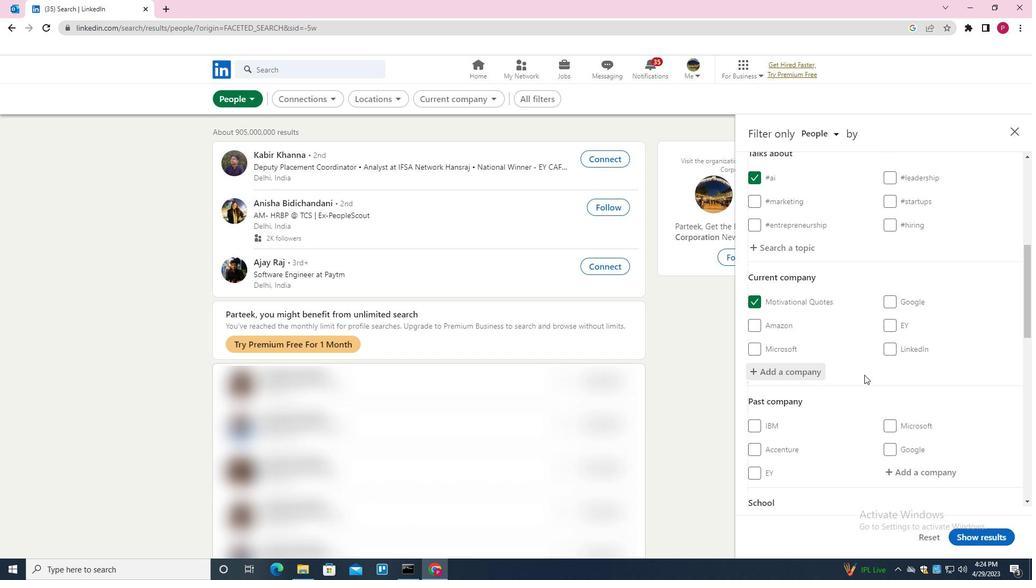 
Action: Mouse scrolled (864, 374) with delta (0, 0)
Screenshot: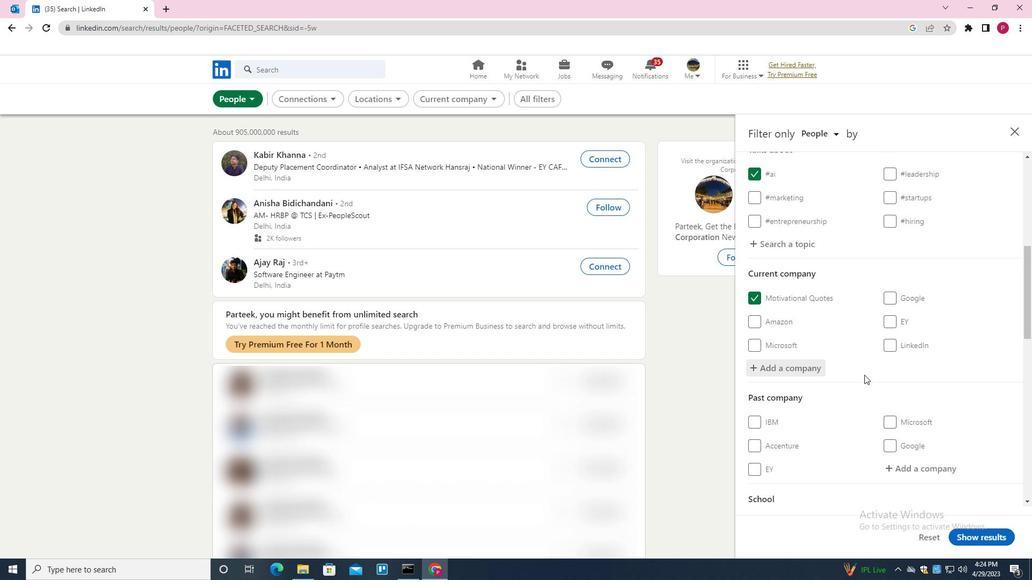 
Action: Mouse scrolled (864, 374) with delta (0, 0)
Screenshot: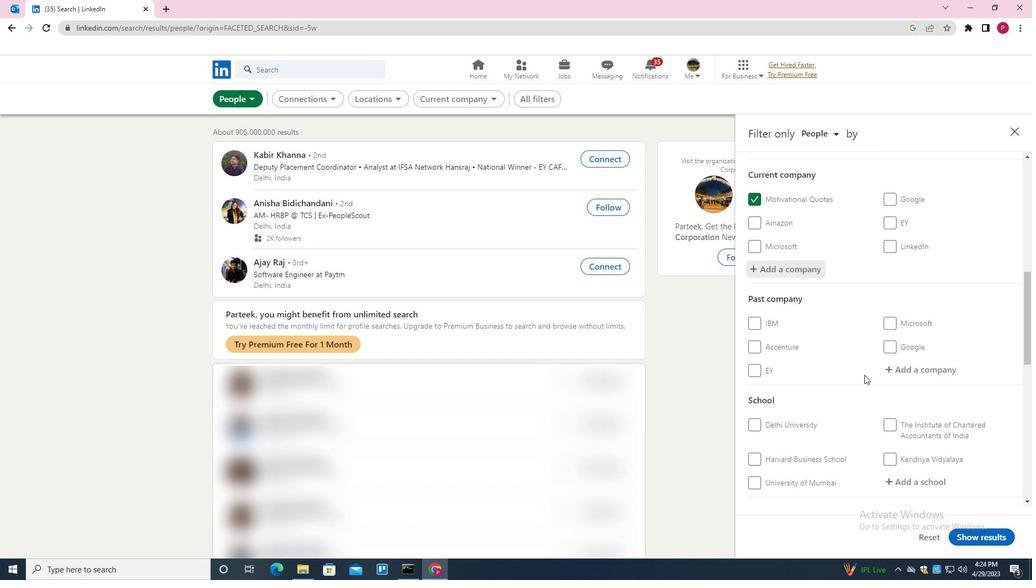 
Action: Mouse moved to (922, 375)
Screenshot: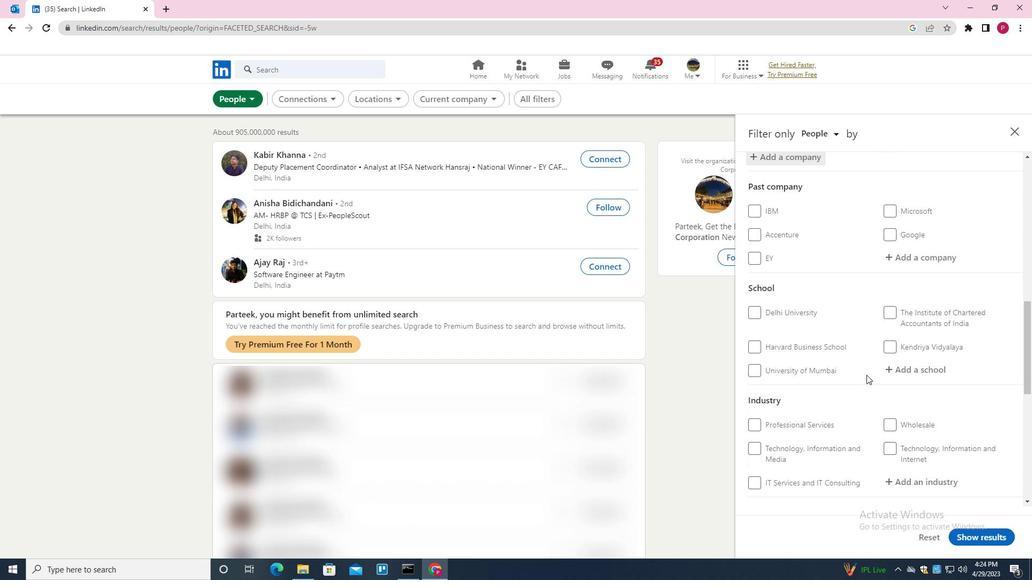 
Action: Mouse pressed left at (922, 375)
Screenshot: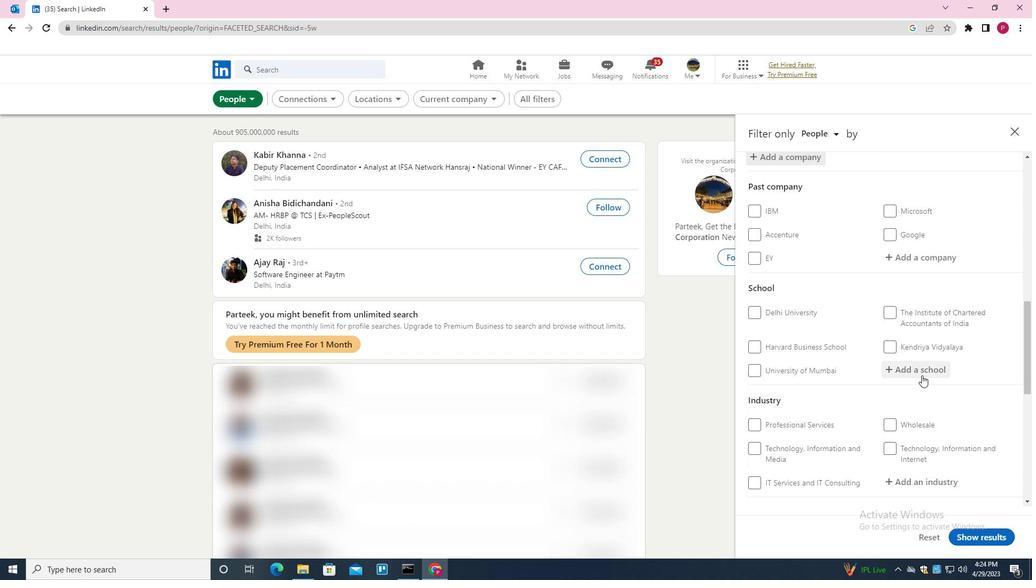 
Action: Mouse moved to (919, 370)
Screenshot: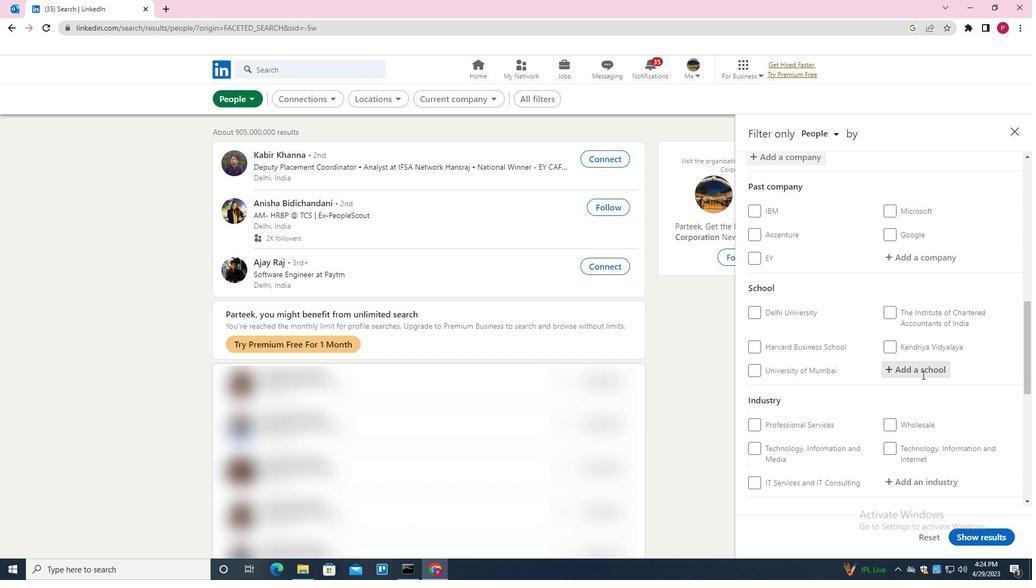 
Action: Mouse scrolled (919, 369) with delta (0, 0)
Screenshot: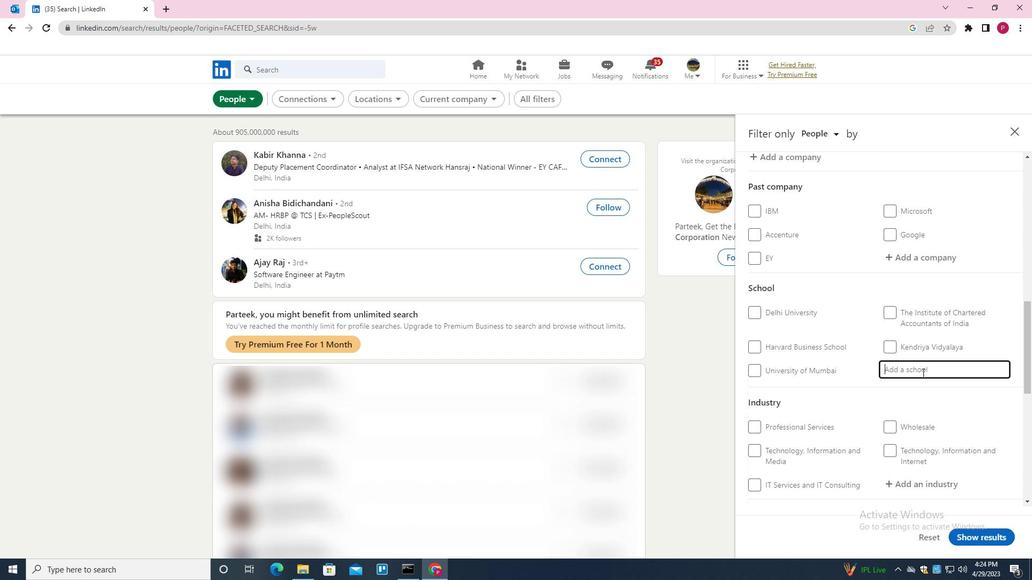 
Action: Mouse scrolled (919, 369) with delta (0, 0)
Screenshot: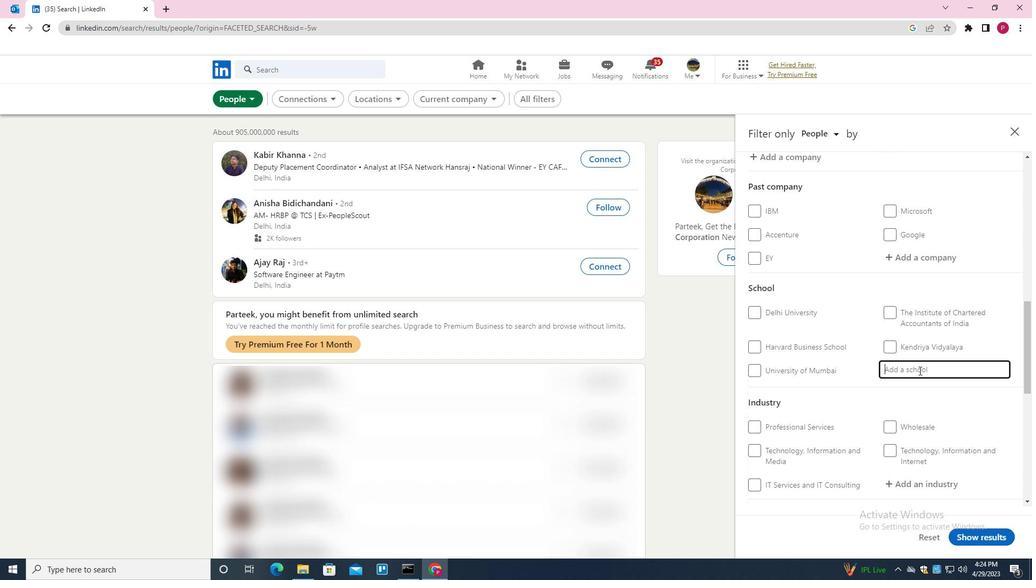 
Action: Mouse moved to (943, 261)
Screenshot: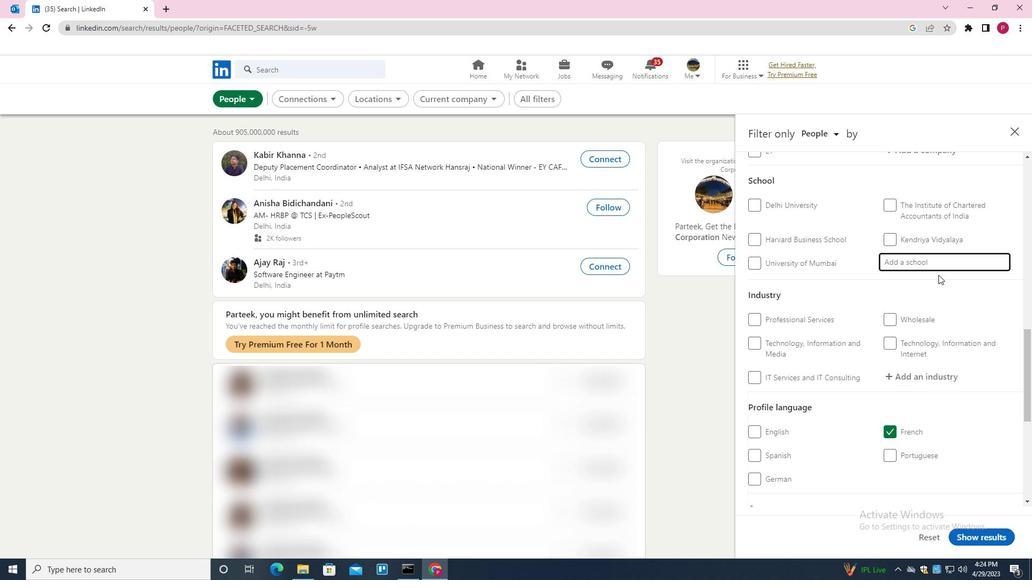 
Action: Mouse pressed left at (943, 261)
Screenshot: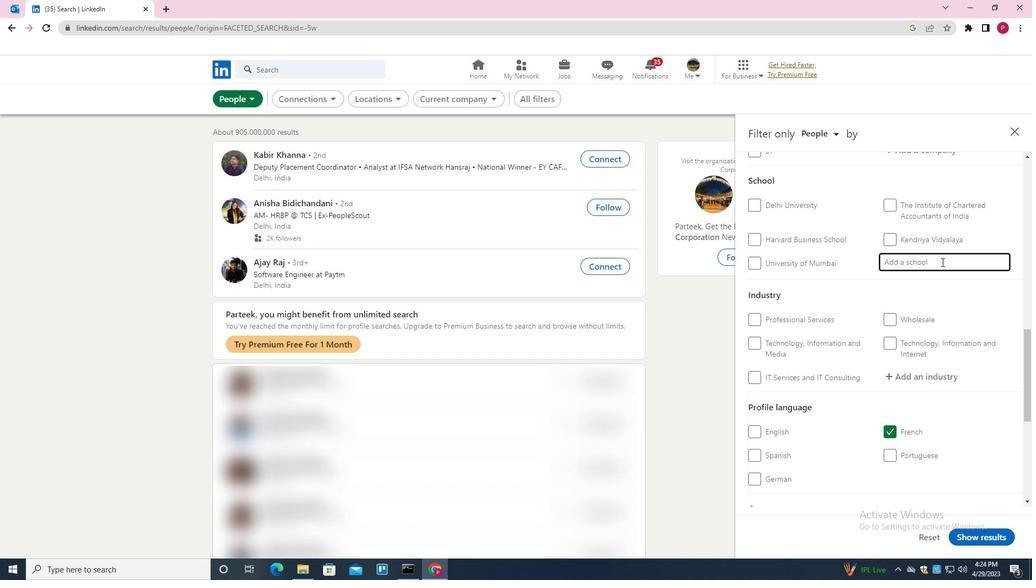 
Action: Key pressed <Key.shift><Key.shift><Key.shift><Key.shift><Key.shift><Key.shift>CDAC<Key.down><Key.enter>
Screenshot: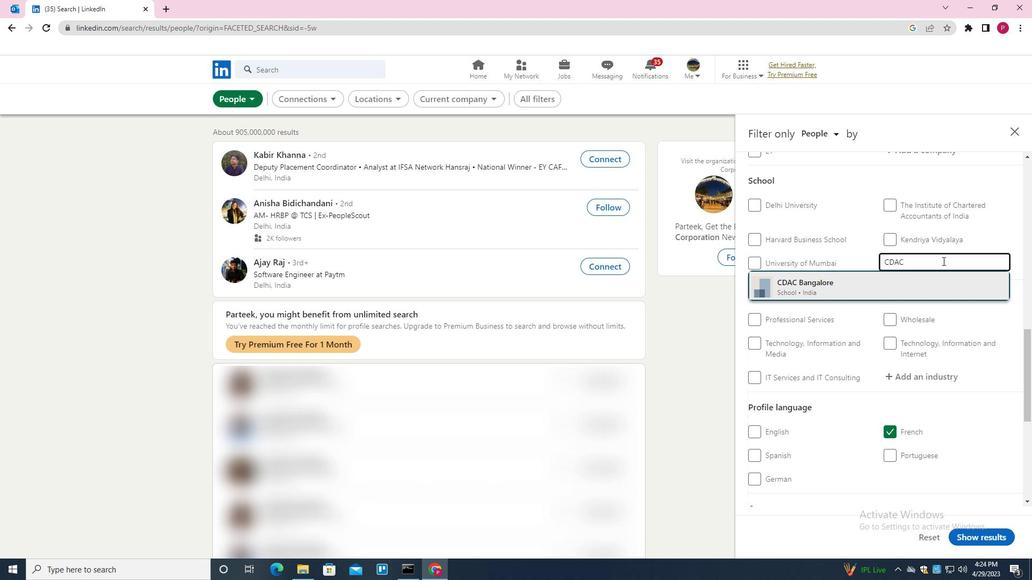 
Action: Mouse moved to (877, 323)
Screenshot: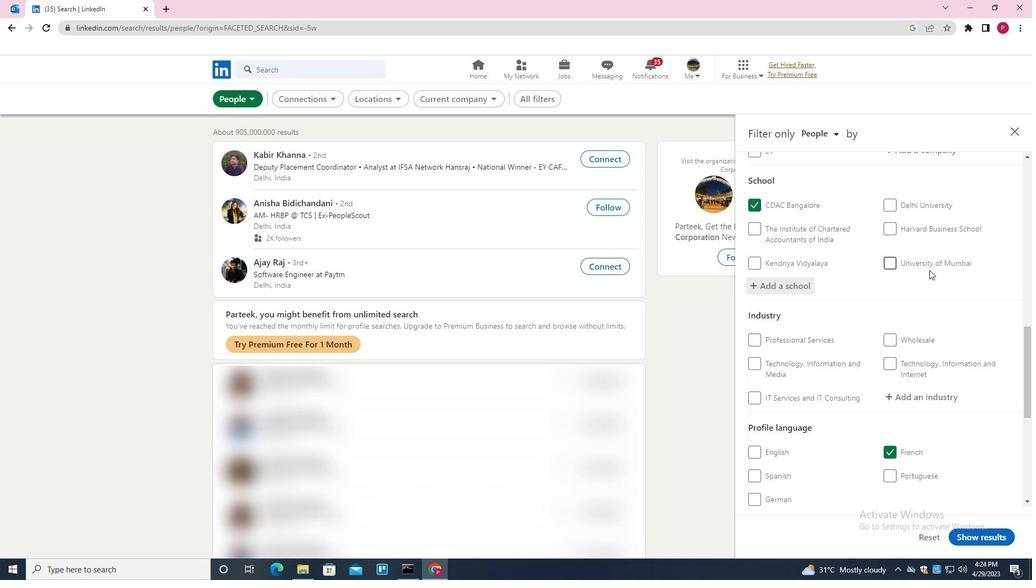 
Action: Mouse scrolled (877, 322) with delta (0, 0)
Screenshot: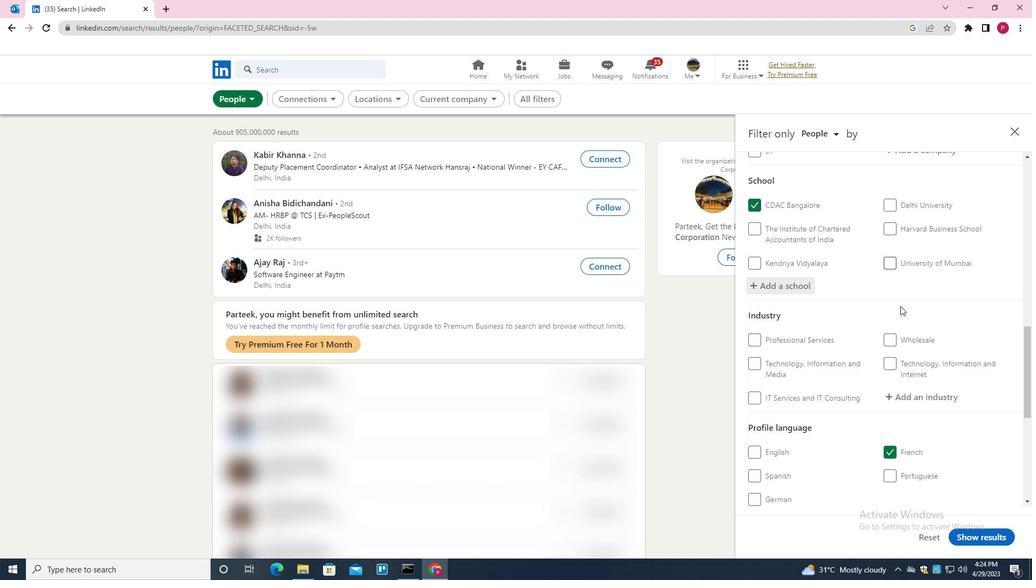 
Action: Mouse scrolled (877, 322) with delta (0, 0)
Screenshot: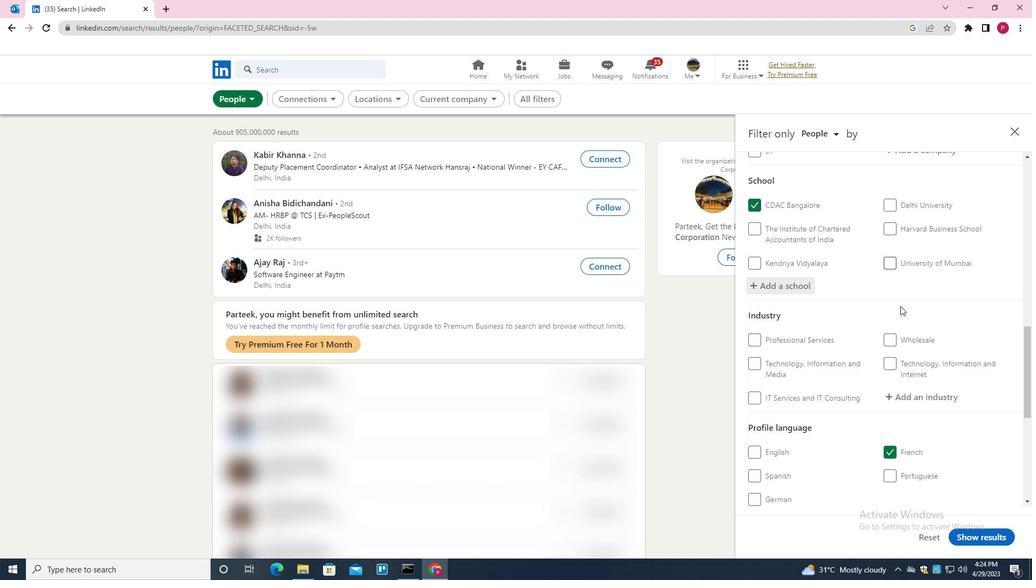 
Action: Mouse scrolled (877, 322) with delta (0, 0)
Screenshot: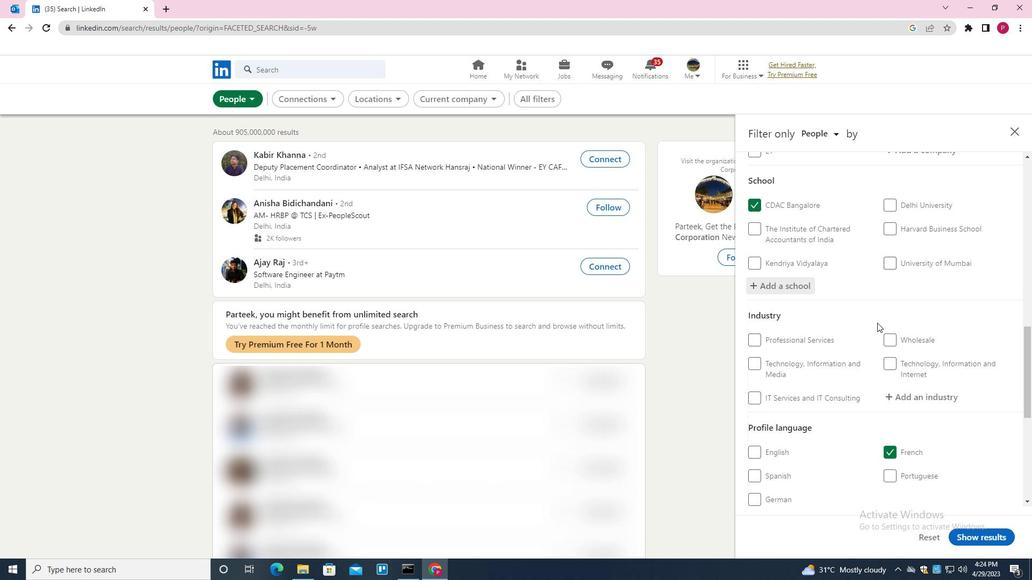 
Action: Mouse moved to (939, 237)
Screenshot: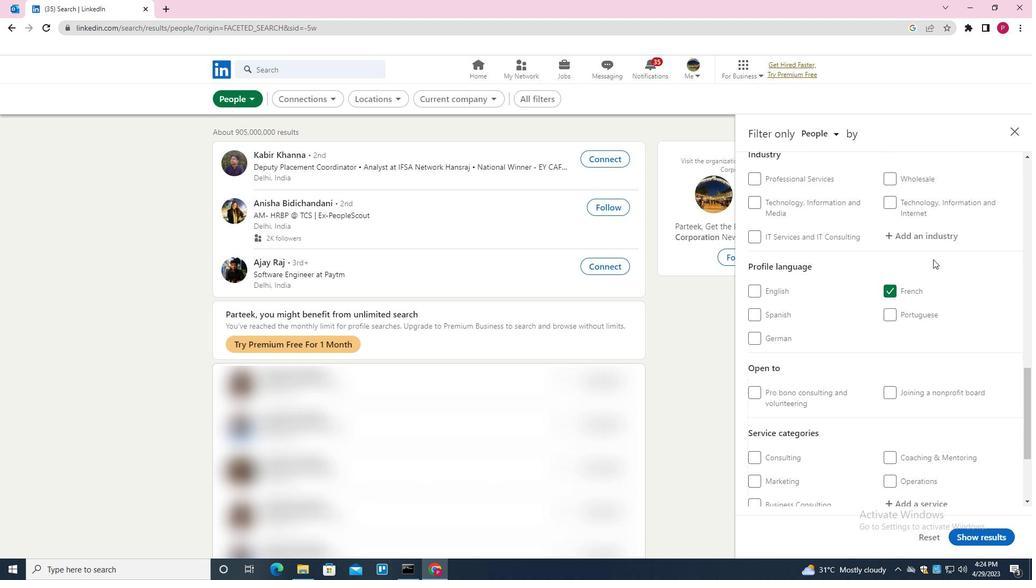
Action: Mouse pressed left at (939, 237)
Screenshot: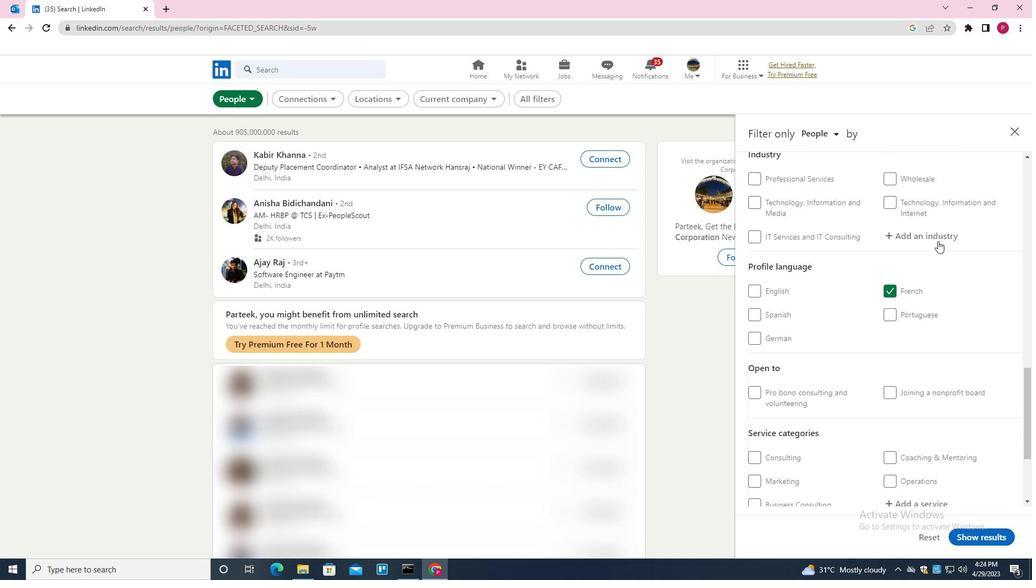
Action: Key pressed <Key.shift><Key.shift><Key.shift><Key.shift><Key.shift><Key.shift><Key.shift><Key.shift><Key.shift><Key.shift><Key.shift>DATA<Key.space><Key.down><Key.down><Key.enter>
Screenshot: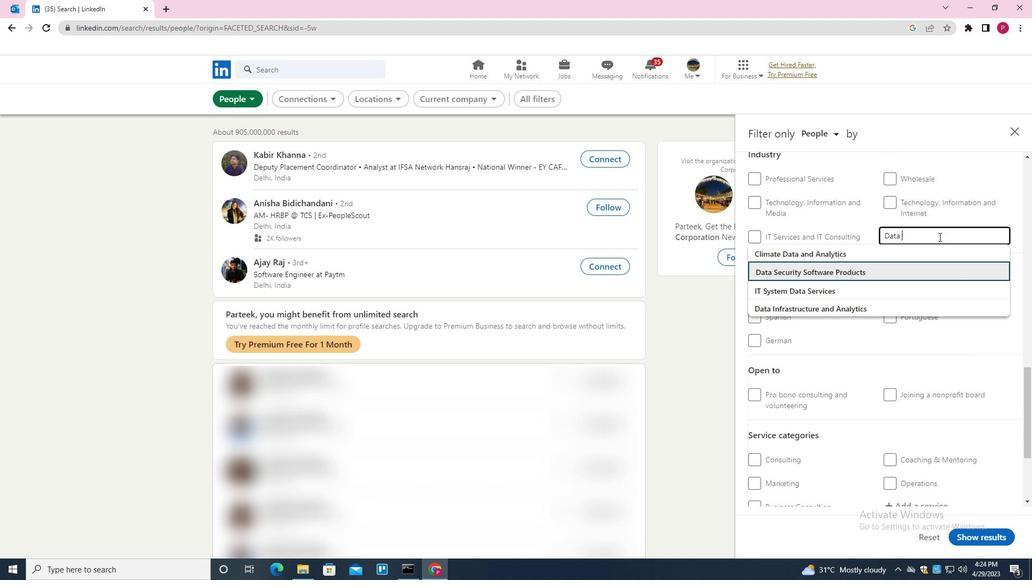 
Action: Mouse moved to (886, 316)
Screenshot: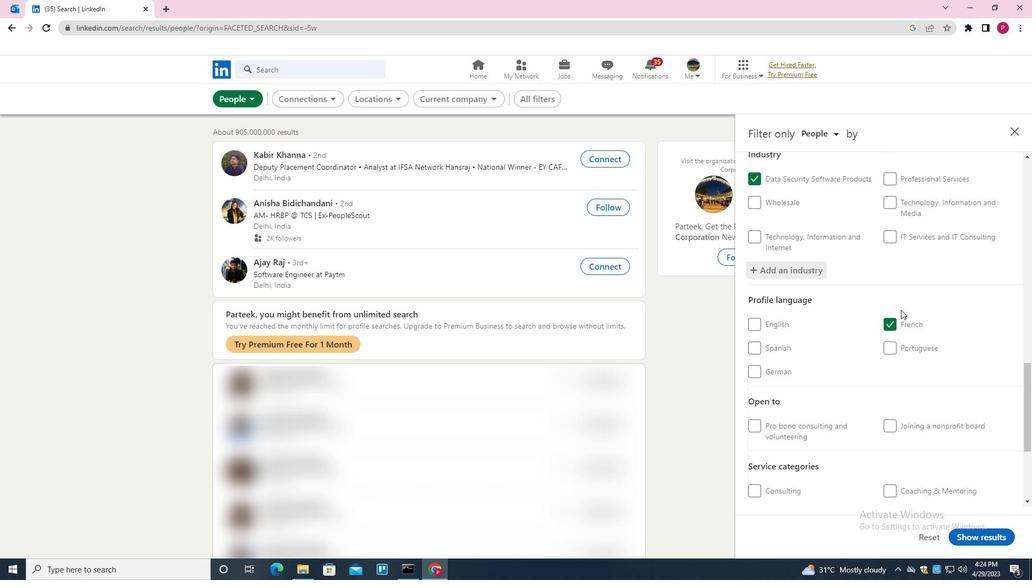 
Action: Mouse scrolled (886, 315) with delta (0, 0)
Screenshot: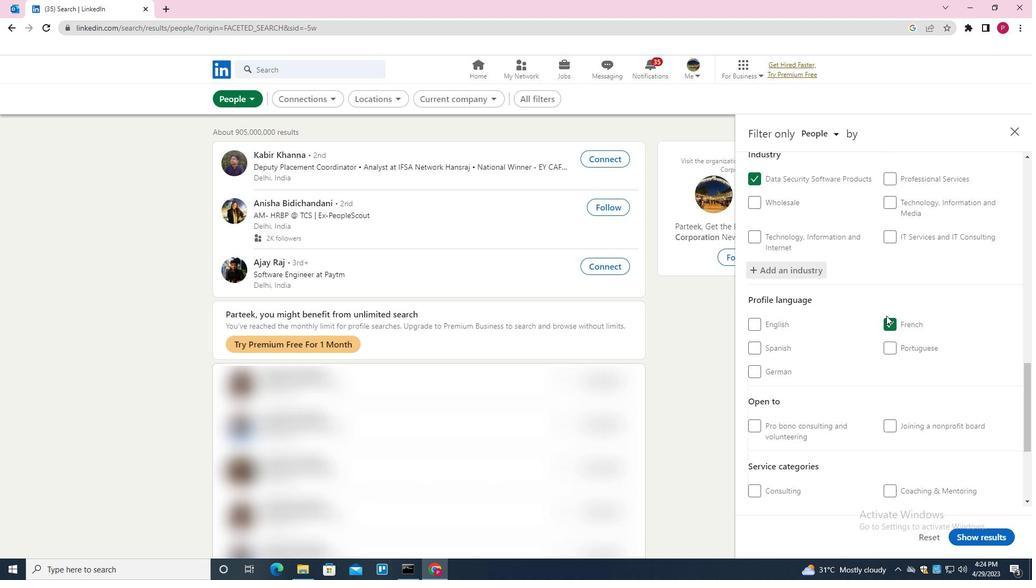 
Action: Mouse scrolled (886, 315) with delta (0, 0)
Screenshot: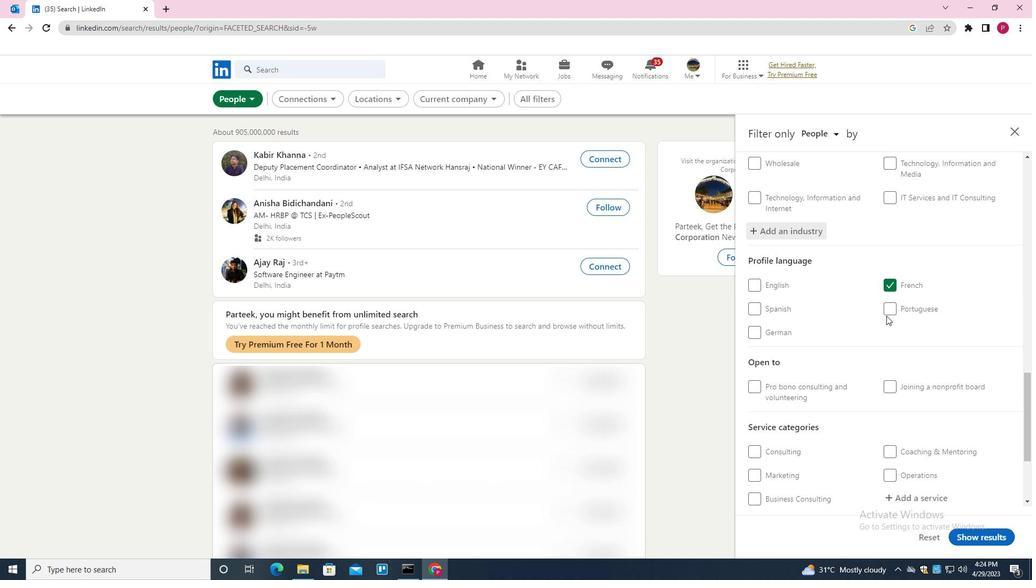 
Action: Mouse scrolled (886, 315) with delta (0, 0)
Screenshot: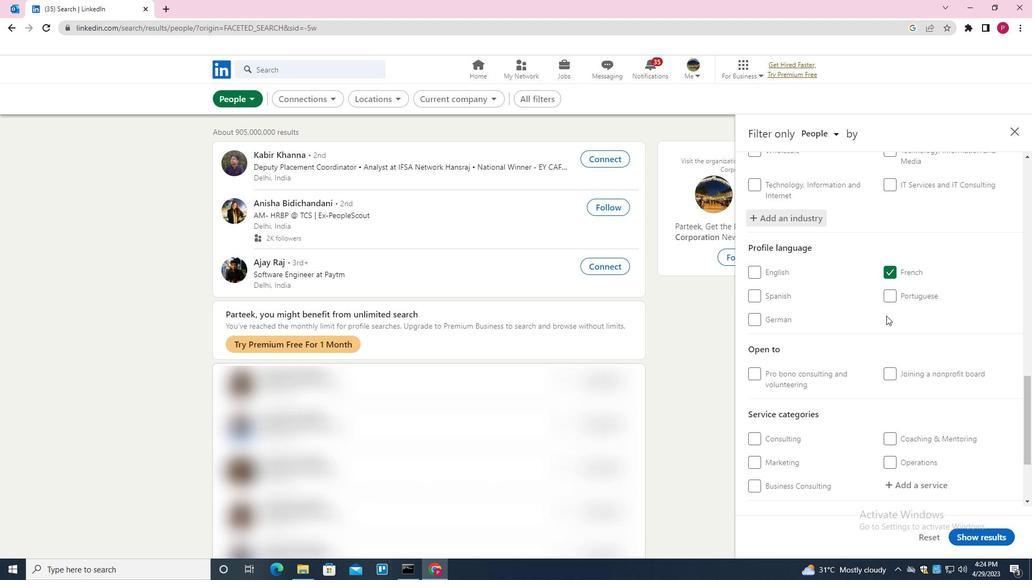 
Action: Mouse moved to (919, 375)
Screenshot: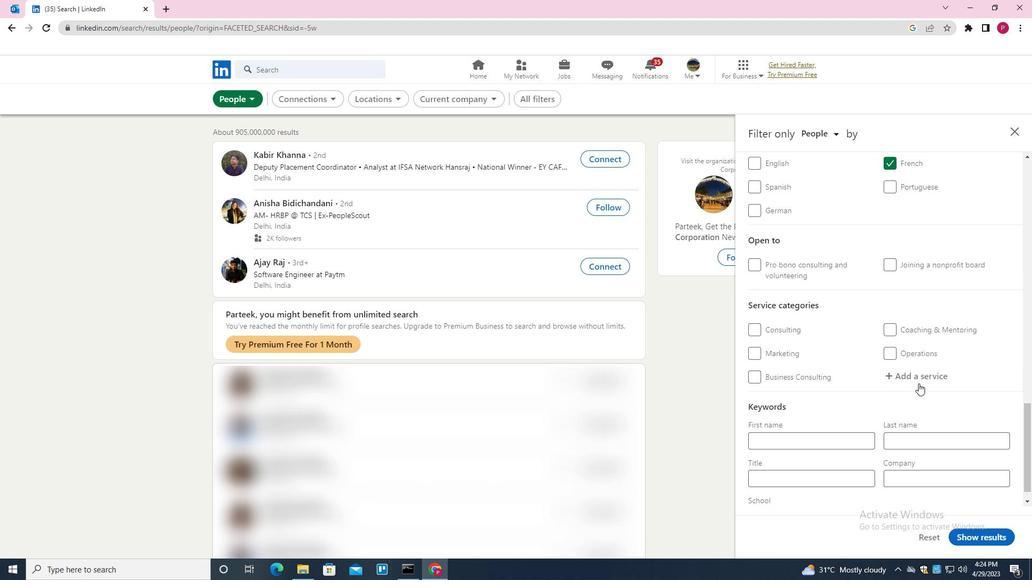 
Action: Mouse pressed left at (919, 375)
Screenshot: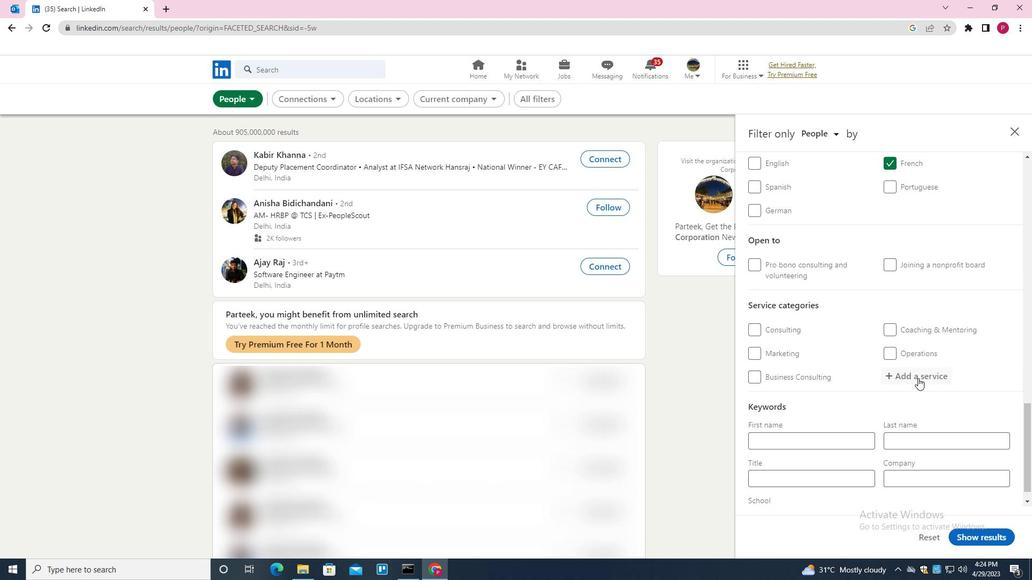 
Action: Key pressed <Key.shift><Key.shift><Key.shift><Key.shift><Key.shift><Key.shift><Key.shift>CORPORATE<Key.down><Key.enter>
Screenshot: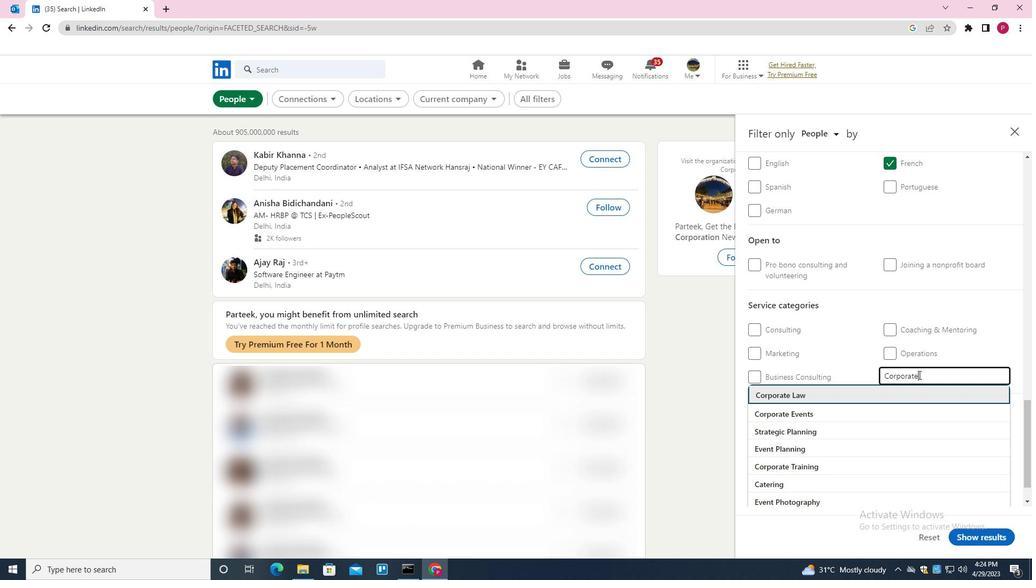 
Action: Mouse moved to (888, 395)
Screenshot: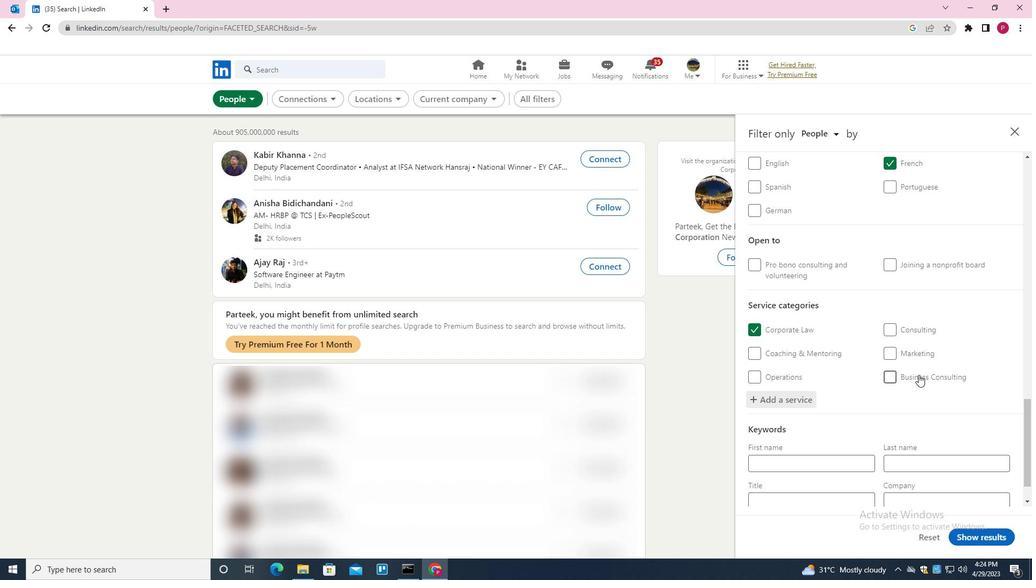 
Action: Mouse scrolled (888, 395) with delta (0, 0)
Screenshot: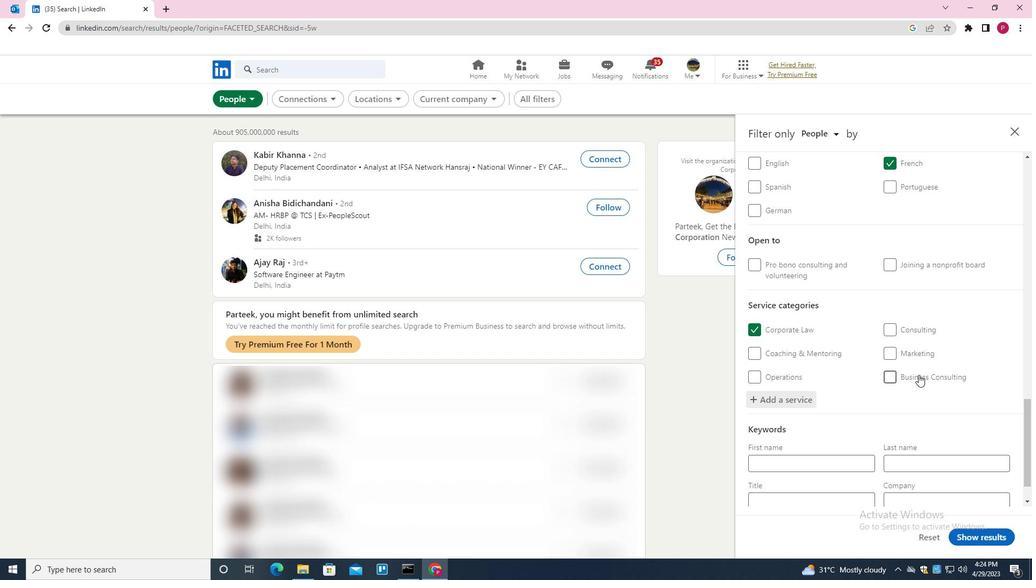 
Action: Mouse moved to (873, 413)
Screenshot: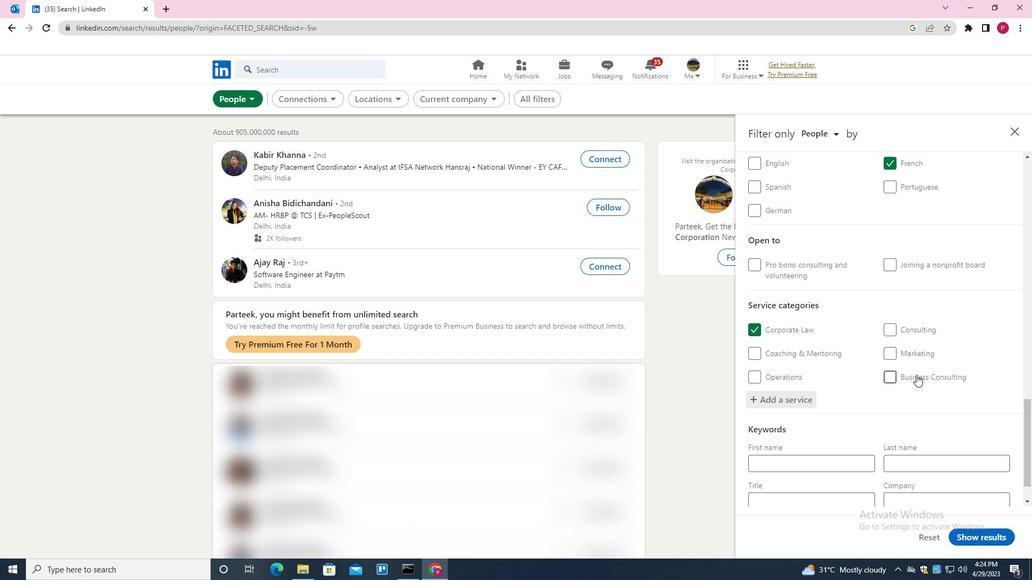 
Action: Mouse scrolled (873, 413) with delta (0, 0)
Screenshot: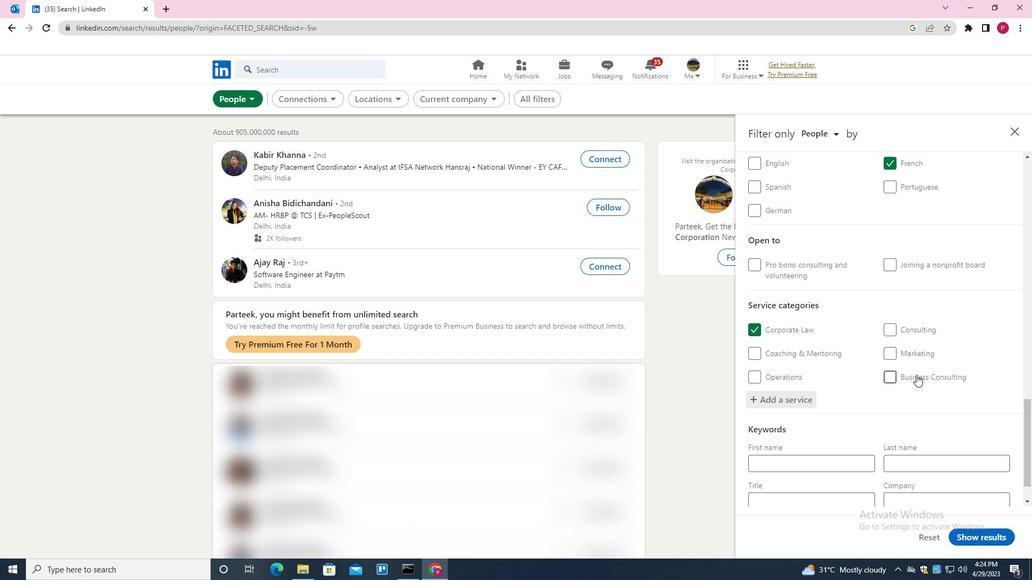 
Action: Mouse moved to (867, 422)
Screenshot: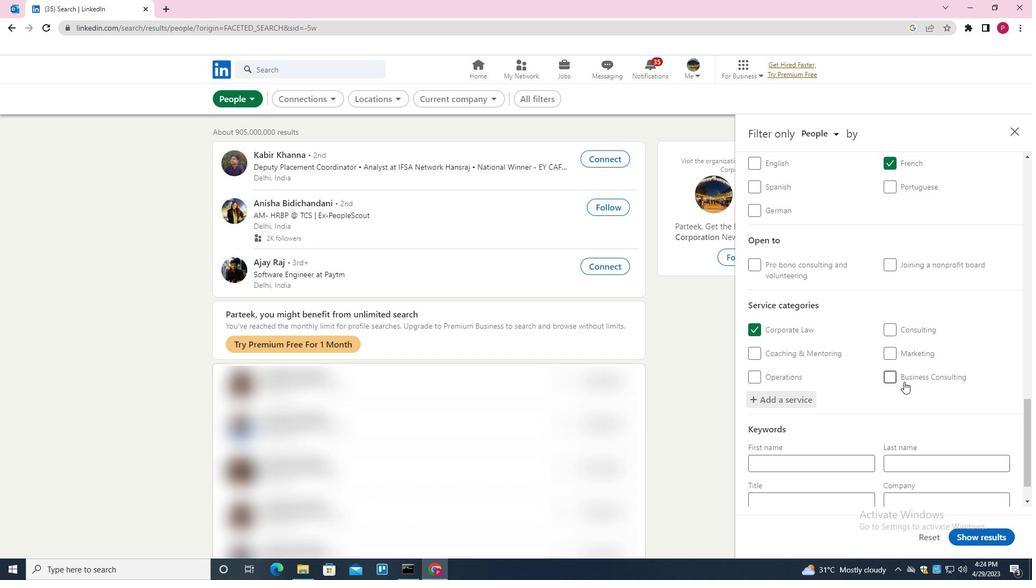 
Action: Mouse scrolled (867, 421) with delta (0, 0)
Screenshot: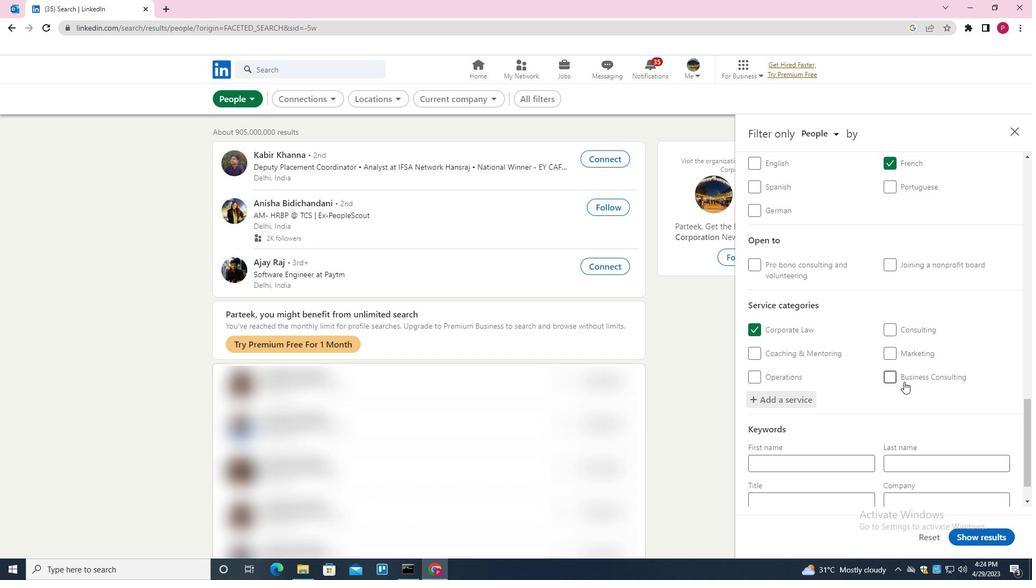 
Action: Mouse moved to (864, 428)
Screenshot: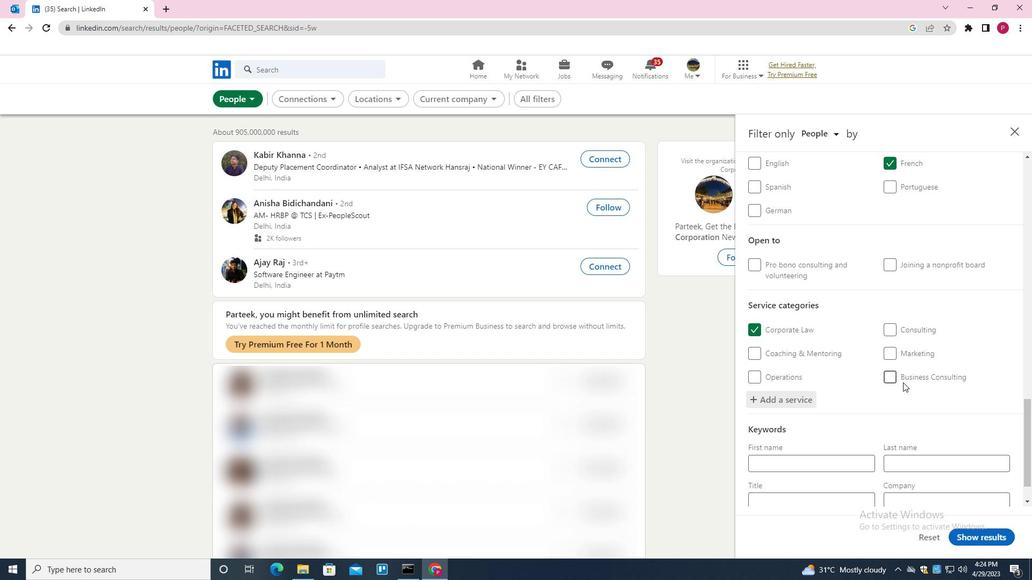 
Action: Mouse scrolled (864, 428) with delta (0, 0)
Screenshot: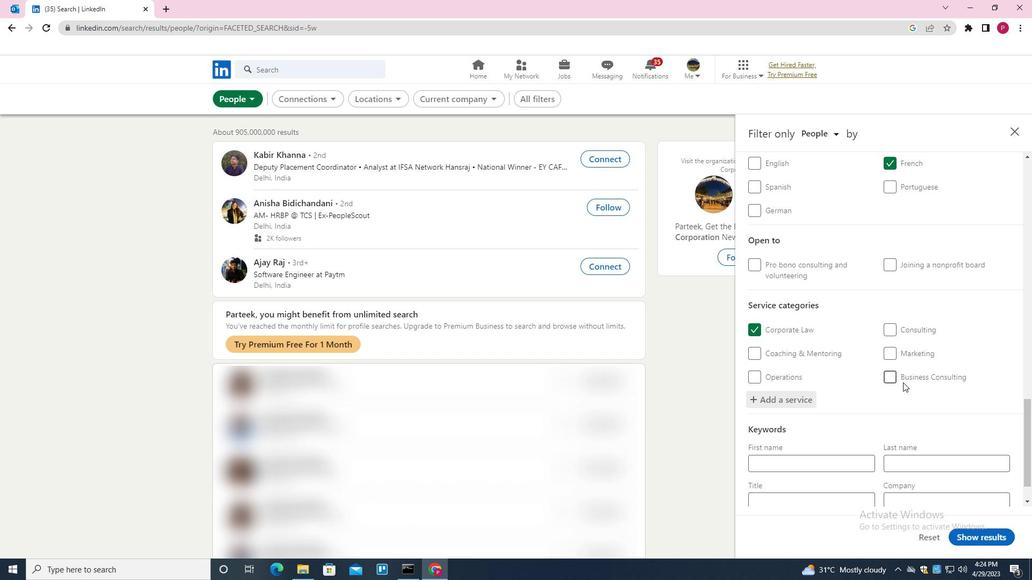 
Action: Mouse moved to (819, 453)
Screenshot: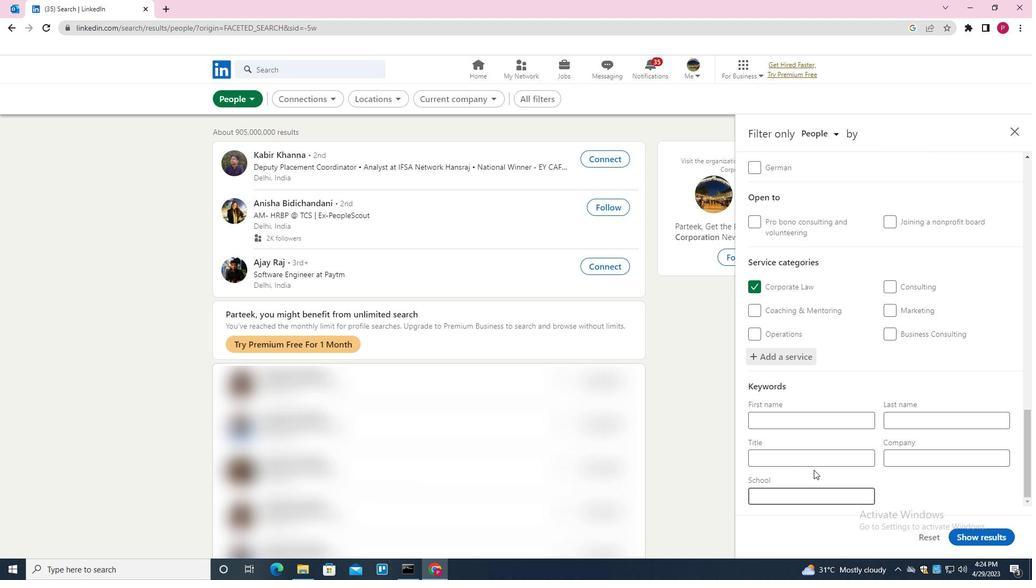 
Action: Mouse pressed left at (819, 453)
Screenshot: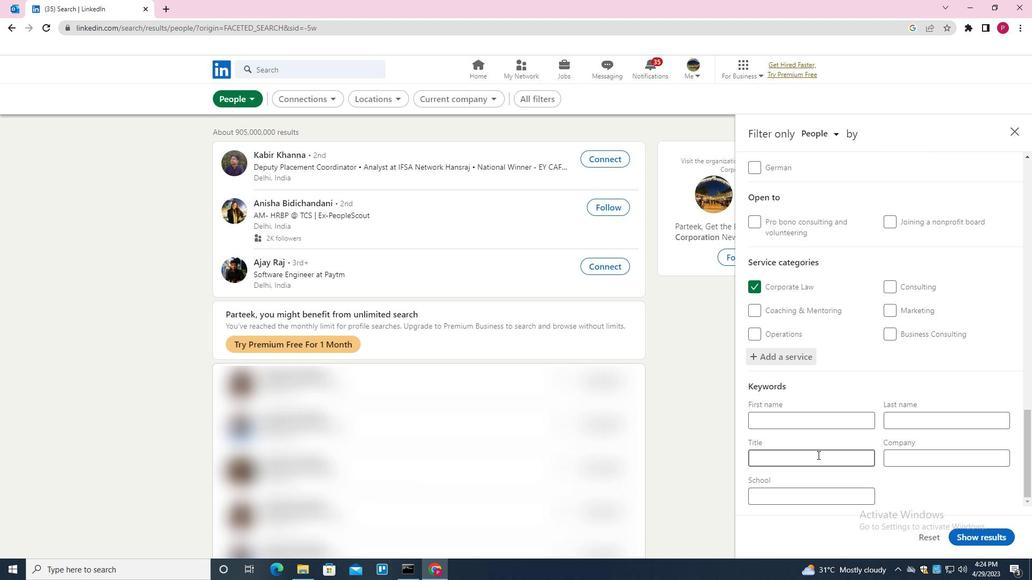 
Action: Key pressed <Key.shift><Key.shift><Key.shift><Key.shift><Key.shift><Key.shift><Key.shift>FILM<Key.space><Key.shift>PRODUCER
Screenshot: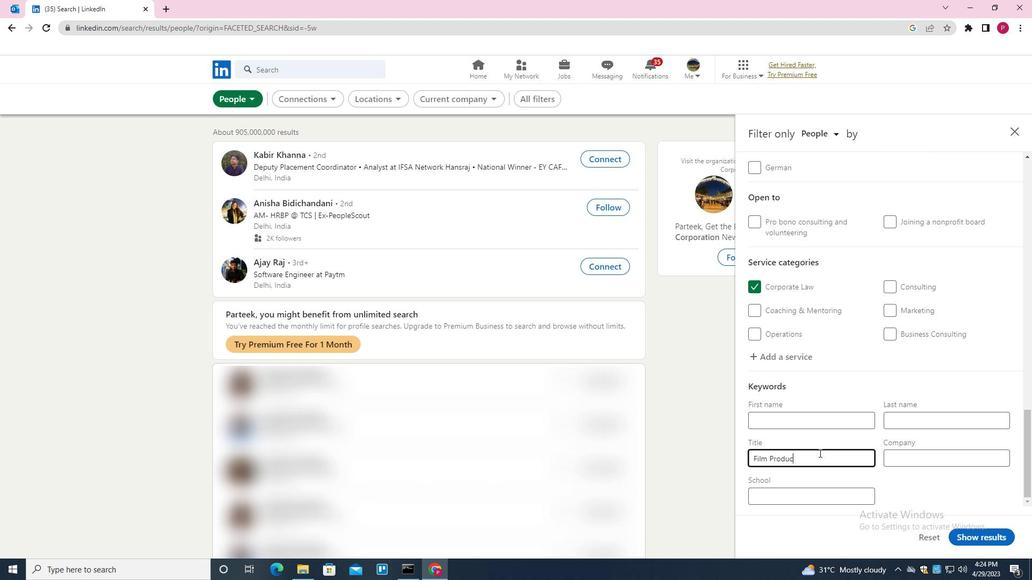 
Action: Mouse moved to (976, 536)
Screenshot: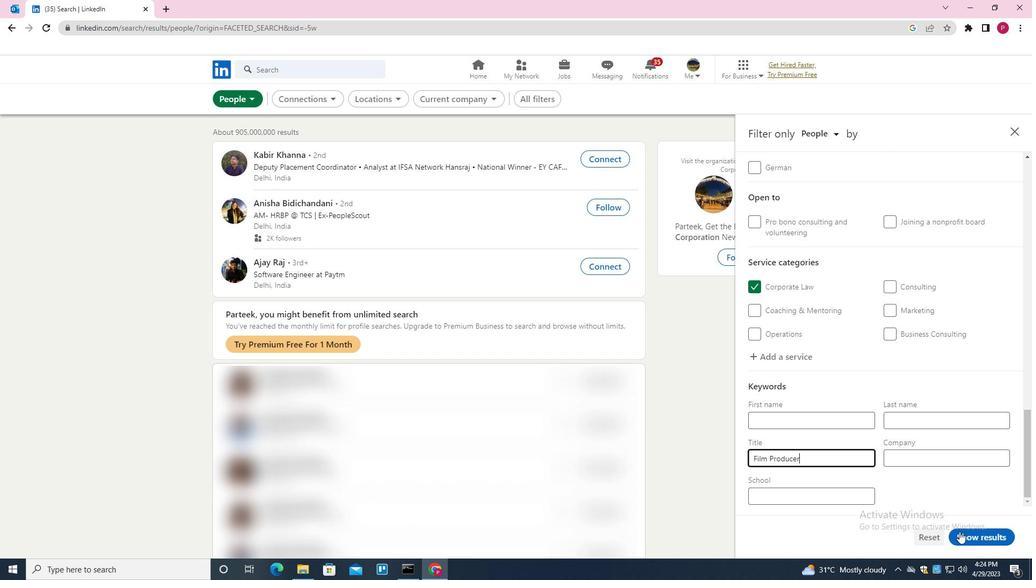 
Action: Mouse pressed left at (976, 536)
Screenshot: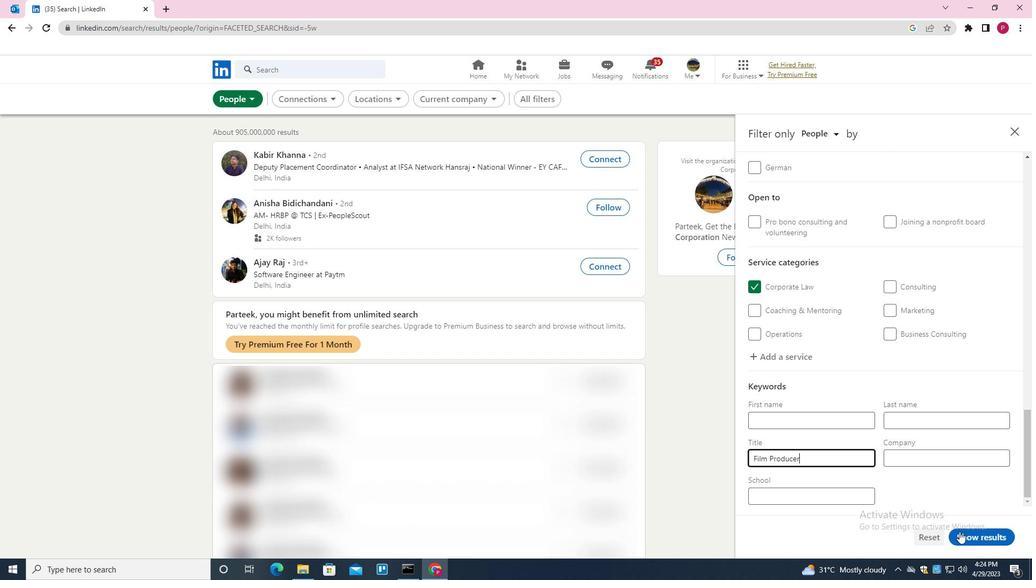
Action: Mouse moved to (561, 314)
Screenshot: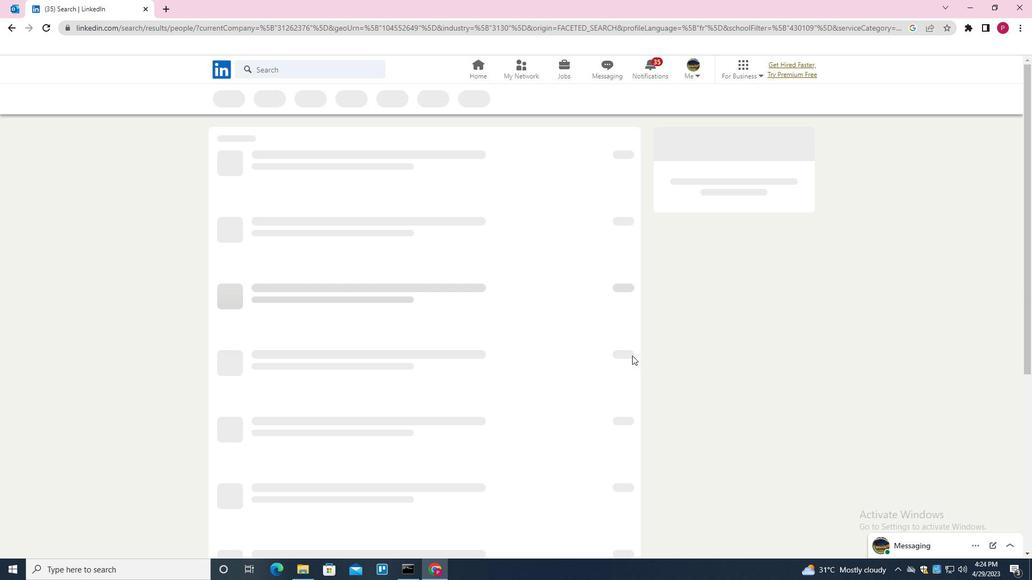 
